 Task: In the  document Greatbarrierreef.html Use the tool word Count 'and display word count while typing' Create the translated copy of the document in  'German' Change notification to  None
Action: Mouse moved to (792, 341)
Screenshot: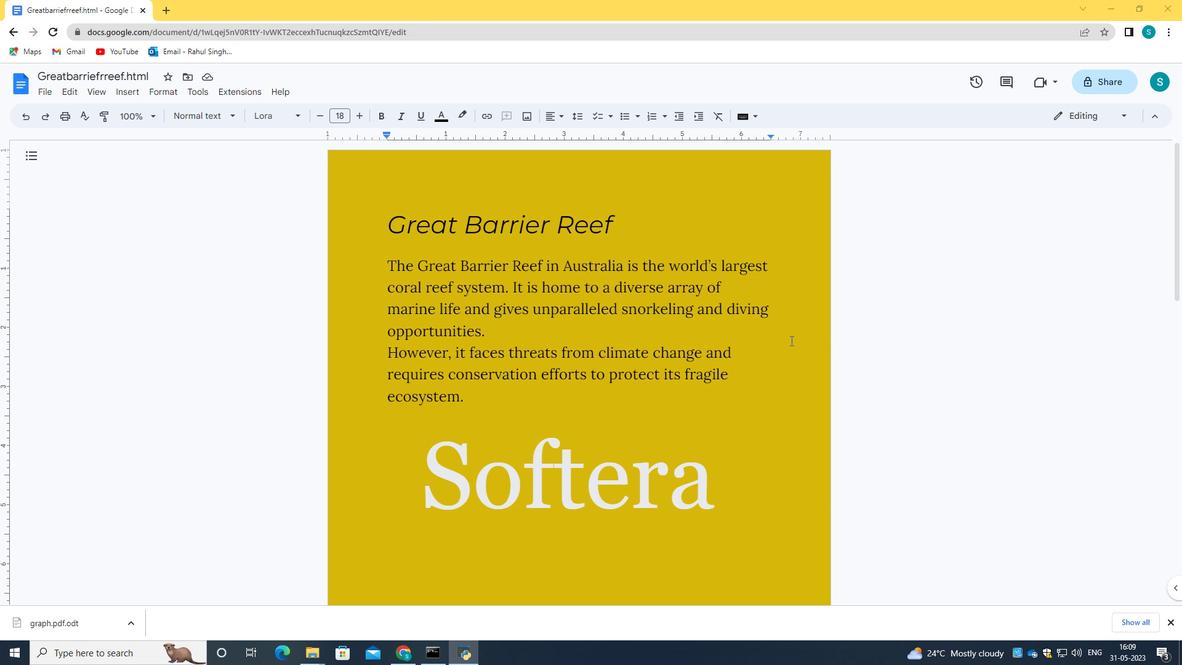 
Action: Mouse scrolled (792, 340) with delta (0, 0)
Screenshot: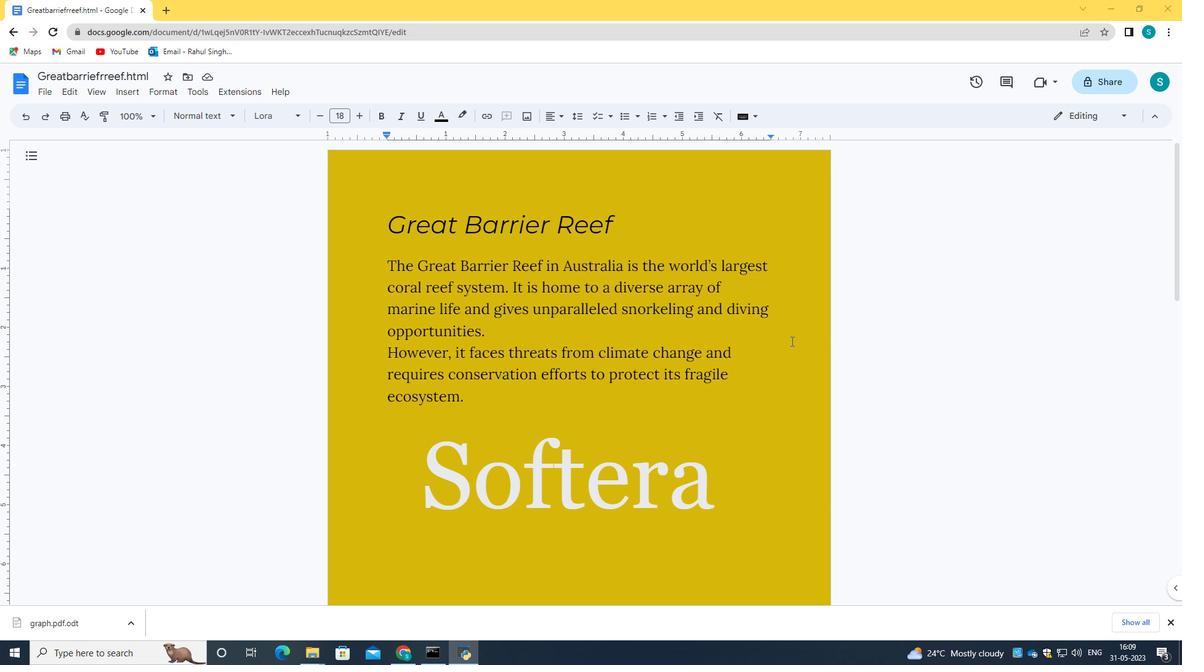 
Action: Mouse scrolled (792, 341) with delta (0, 0)
Screenshot: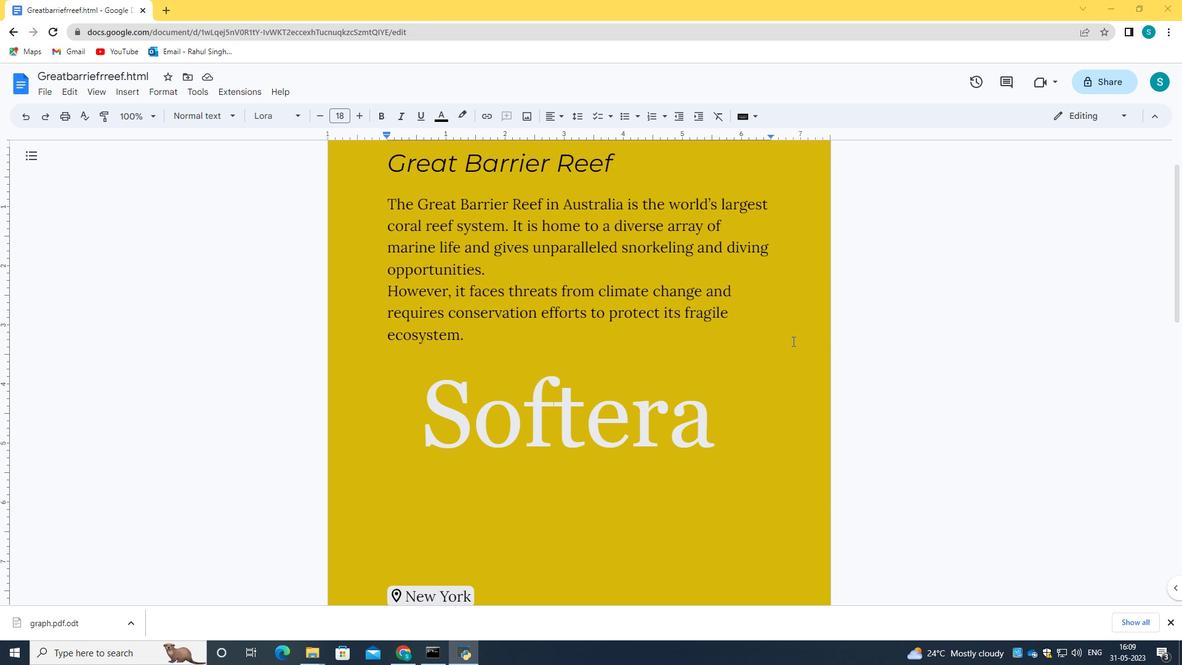 
Action: Mouse scrolled (792, 341) with delta (0, 0)
Screenshot: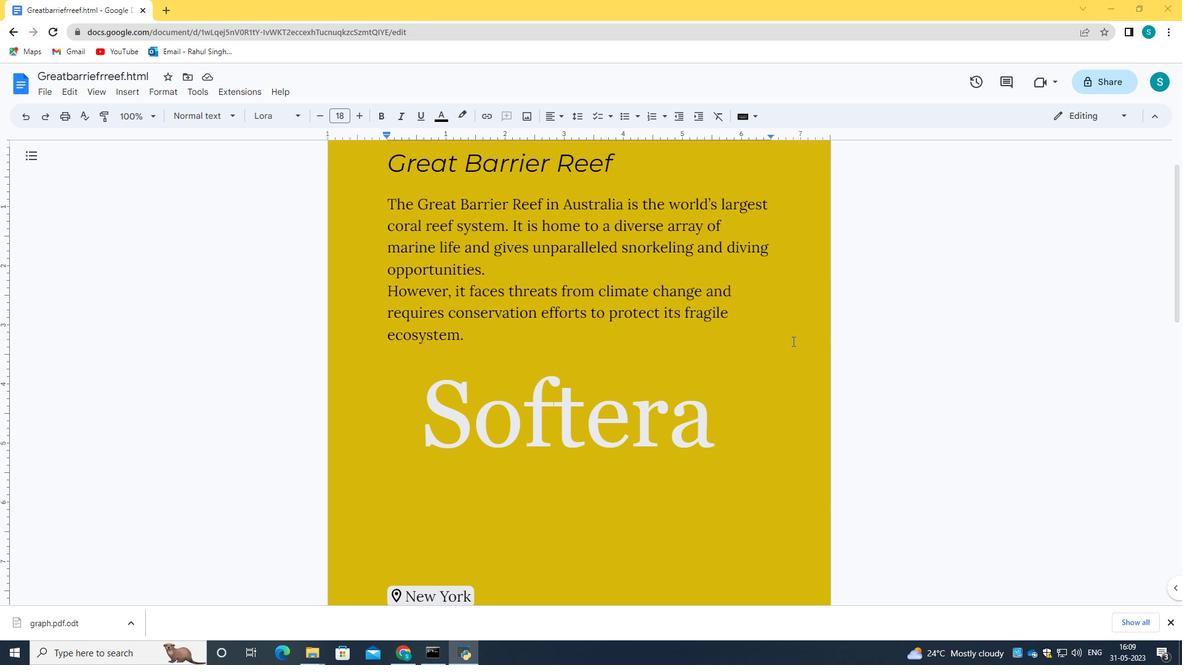 
Action: Mouse moved to (207, 95)
Screenshot: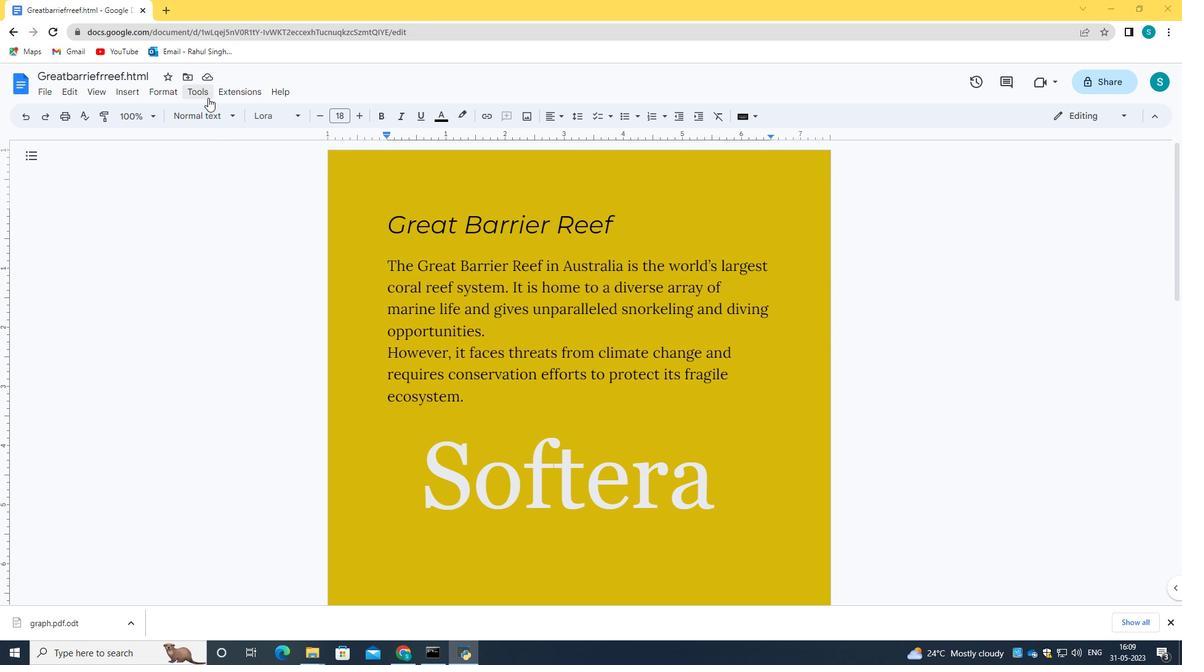 
Action: Mouse pressed left at (207, 95)
Screenshot: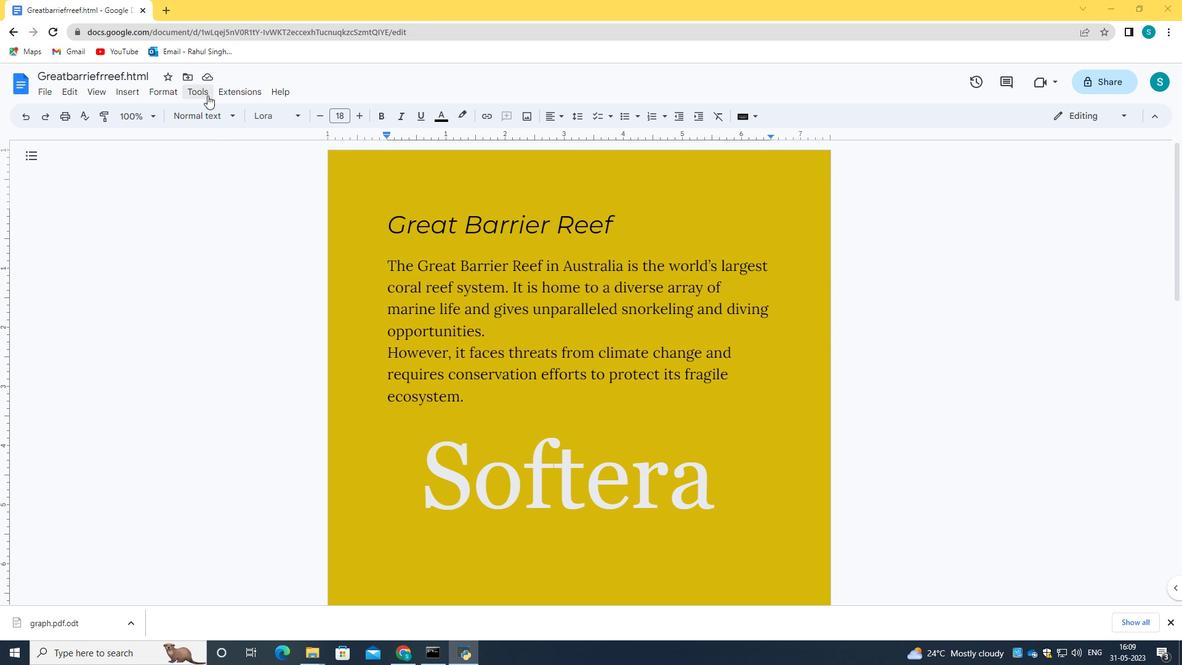 
Action: Mouse moved to (256, 131)
Screenshot: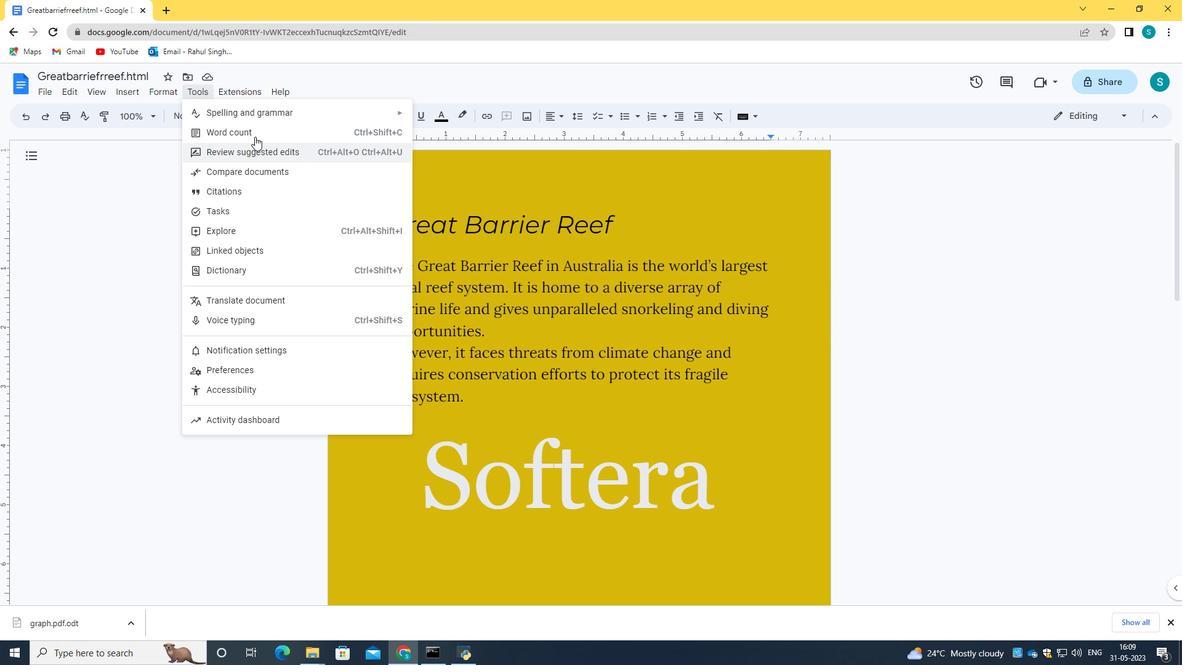 
Action: Mouse pressed left at (256, 131)
Screenshot: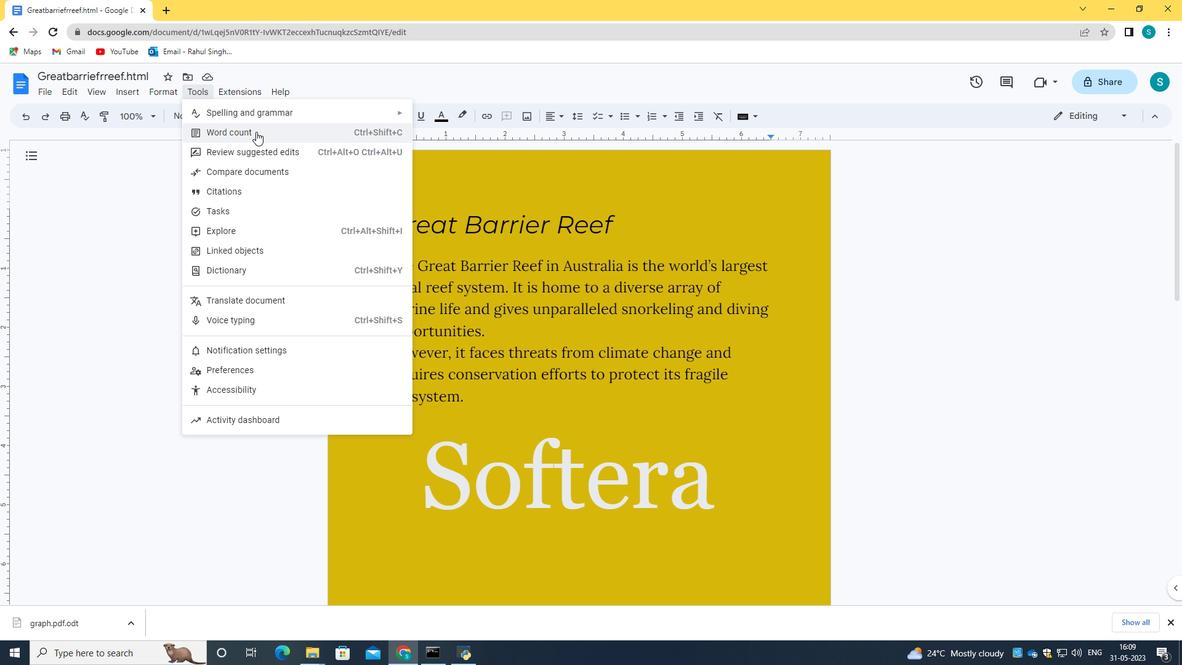 
Action: Mouse moved to (519, 385)
Screenshot: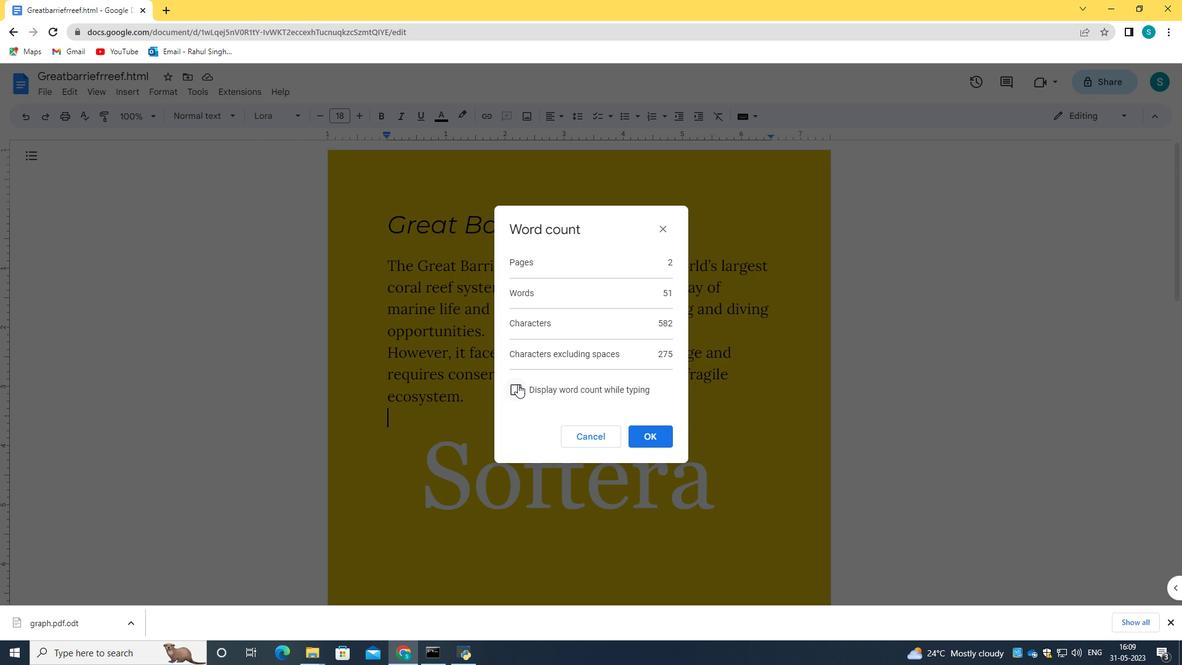 
Action: Mouse pressed left at (519, 385)
Screenshot: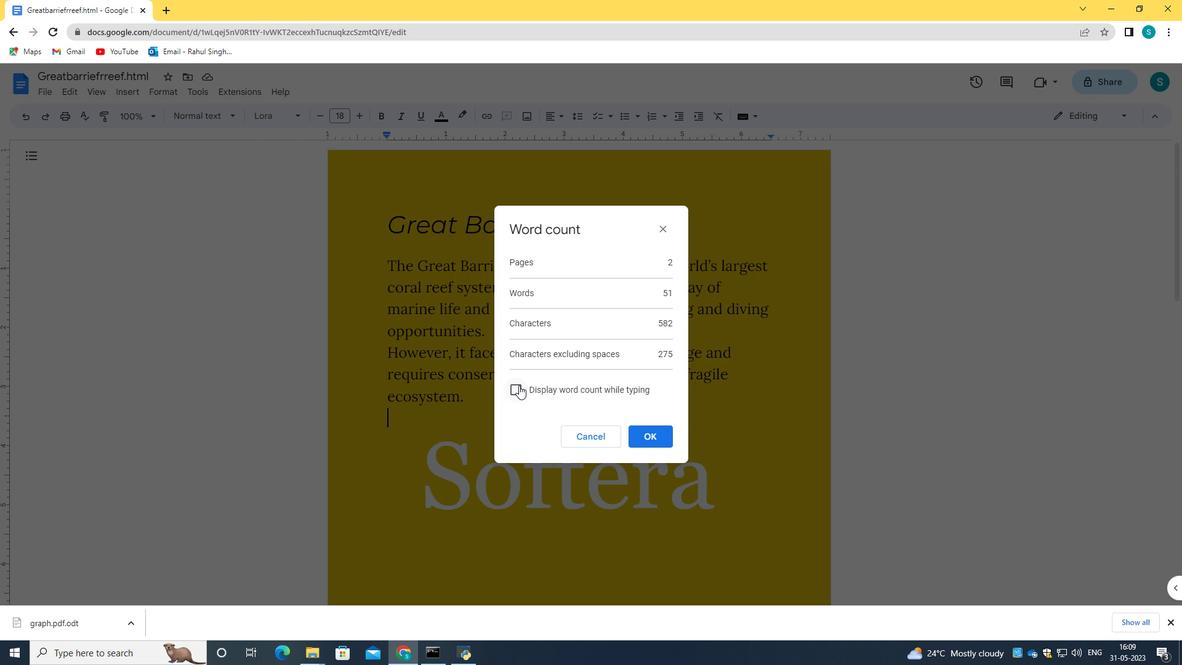 
Action: Mouse moved to (665, 436)
Screenshot: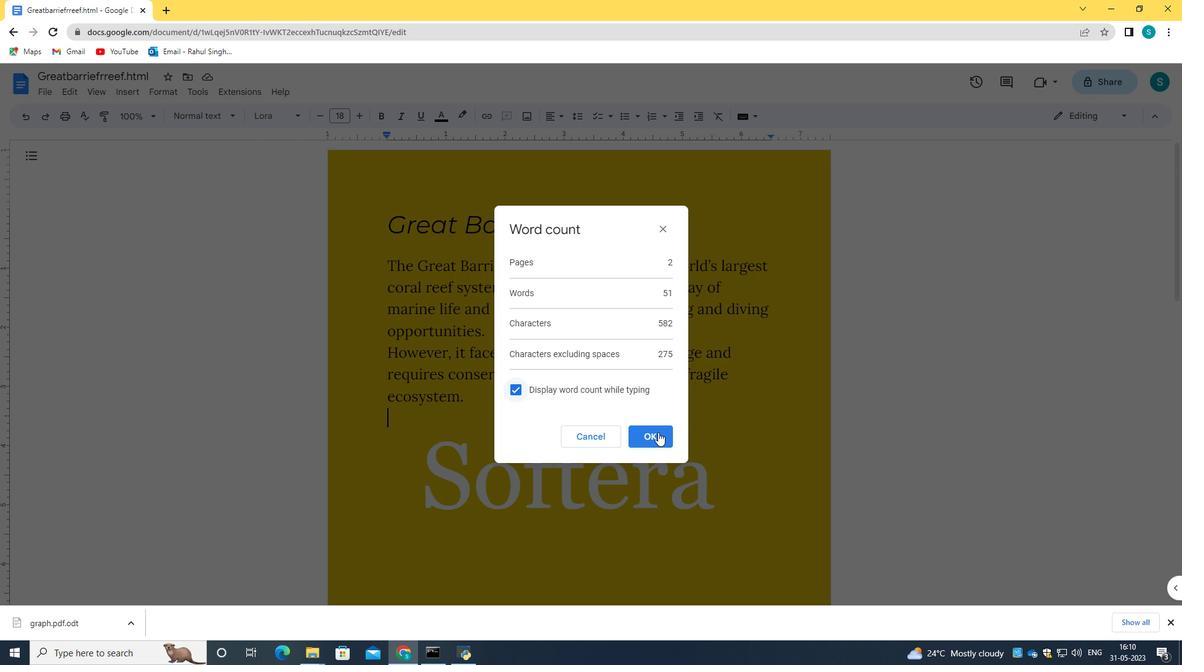 
Action: Mouse pressed left at (665, 436)
Screenshot: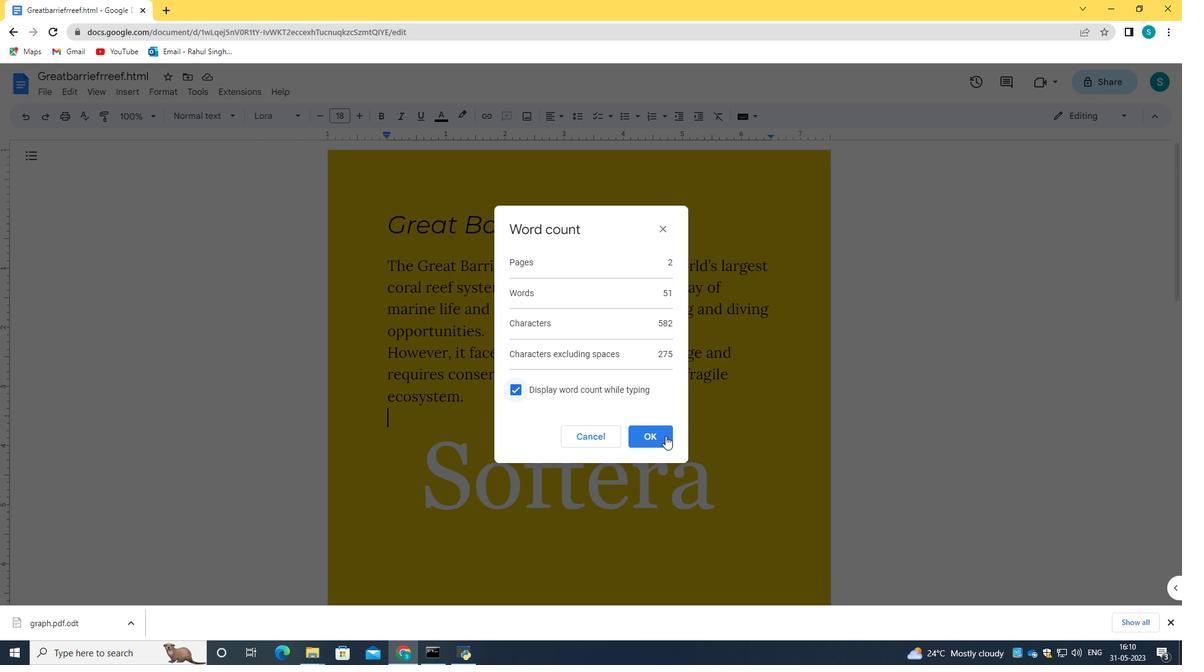 
Action: Mouse moved to (683, 377)
Screenshot: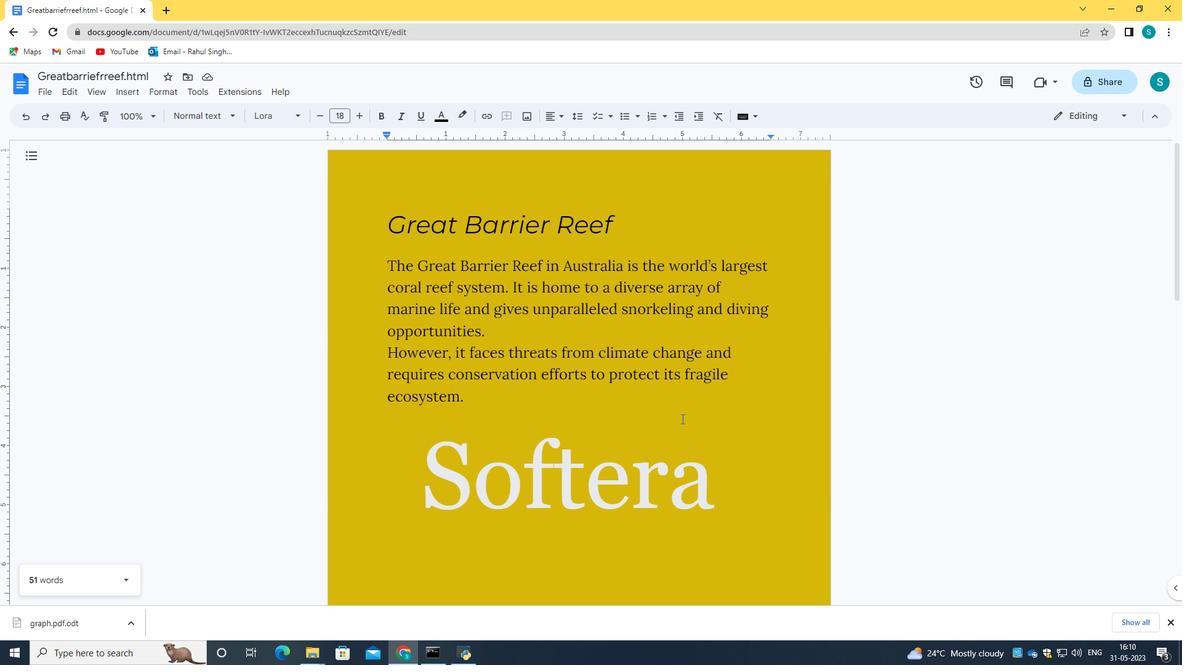 
Action: Mouse scrolled (683, 376) with delta (0, 0)
Screenshot: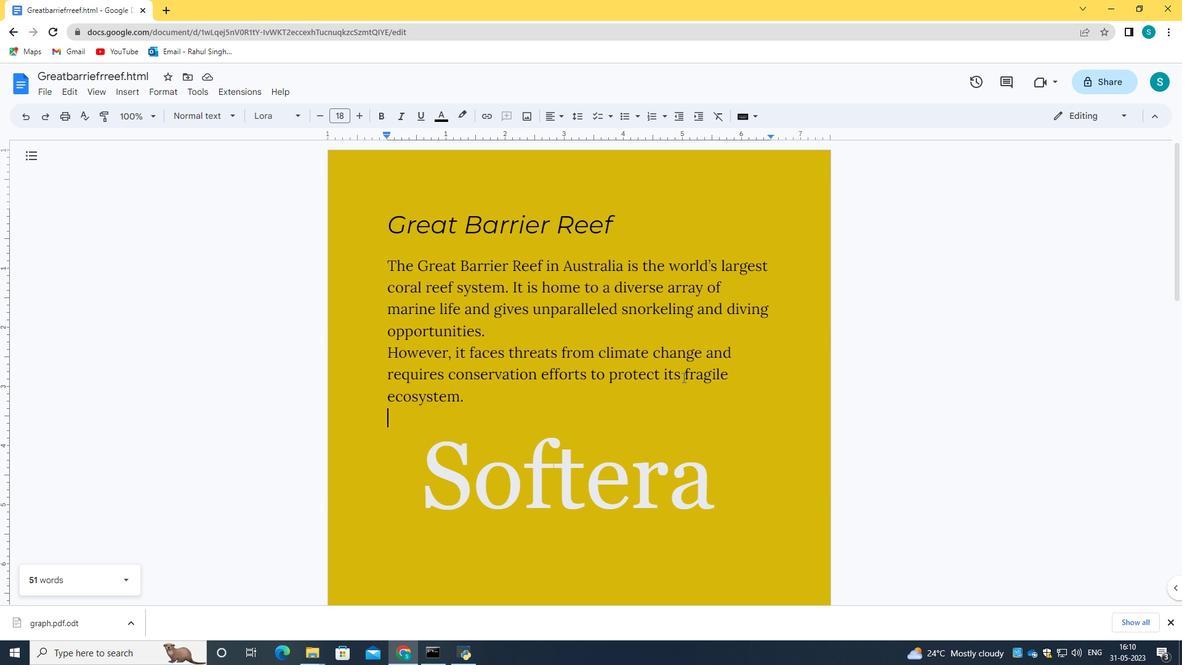 
Action: Mouse scrolled (683, 376) with delta (0, 0)
Screenshot: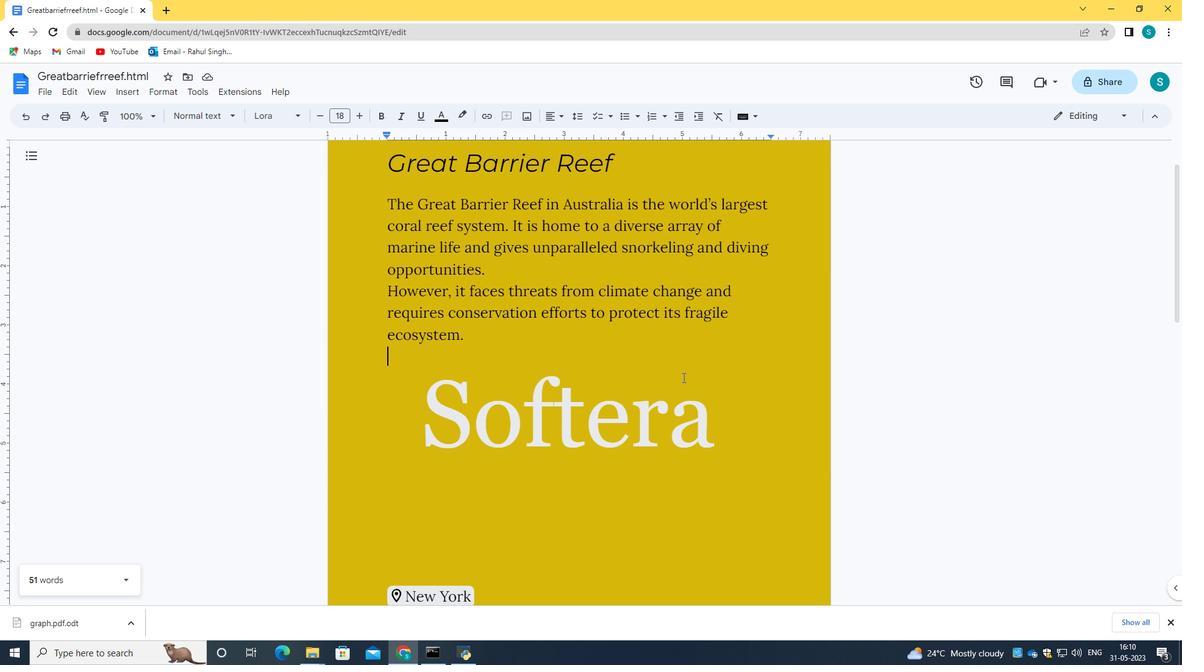 
Action: Mouse scrolled (683, 376) with delta (0, 0)
Screenshot: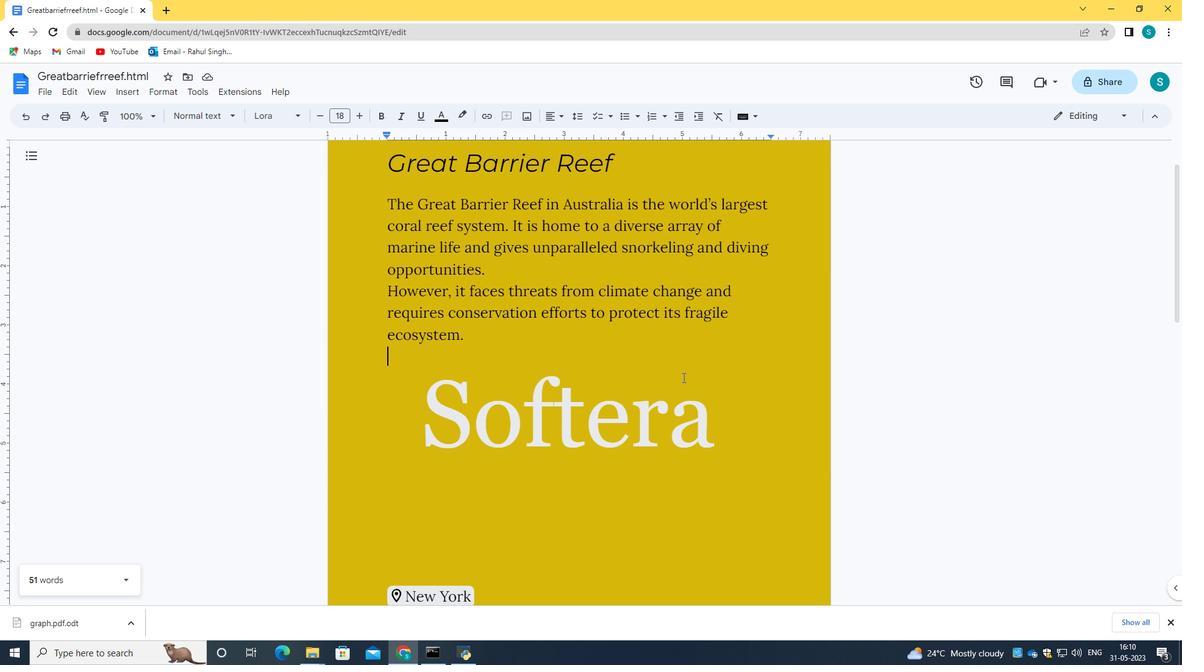 
Action: Mouse scrolled (683, 378) with delta (0, 0)
Screenshot: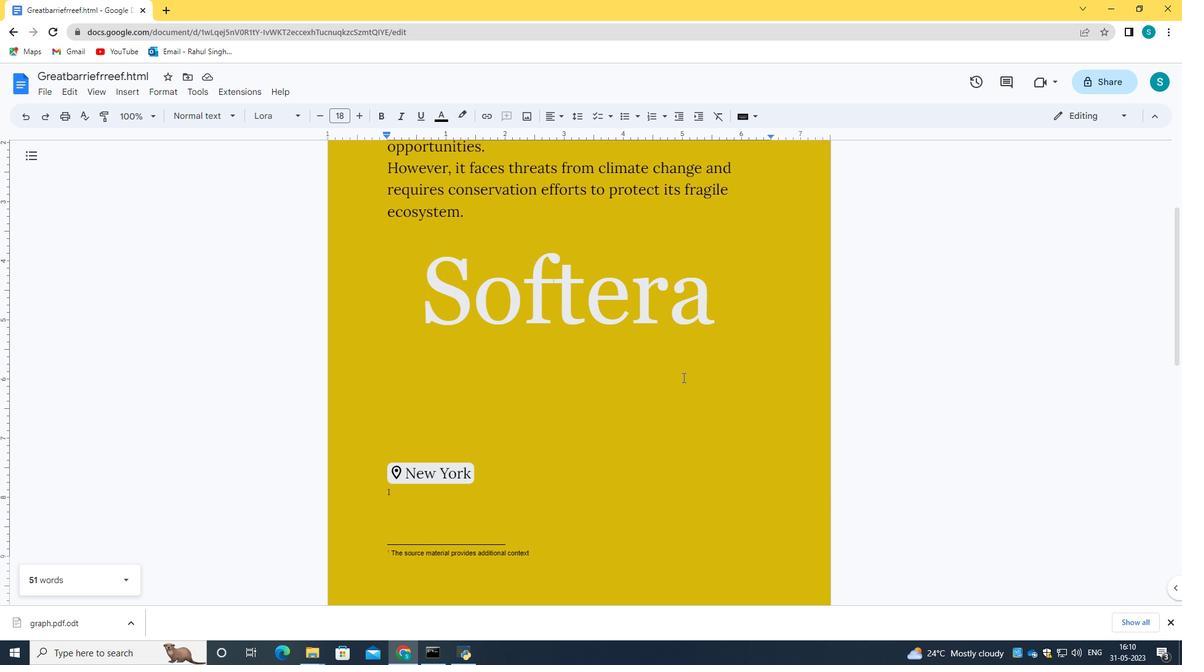 
Action: Mouse scrolled (683, 378) with delta (0, 0)
Screenshot: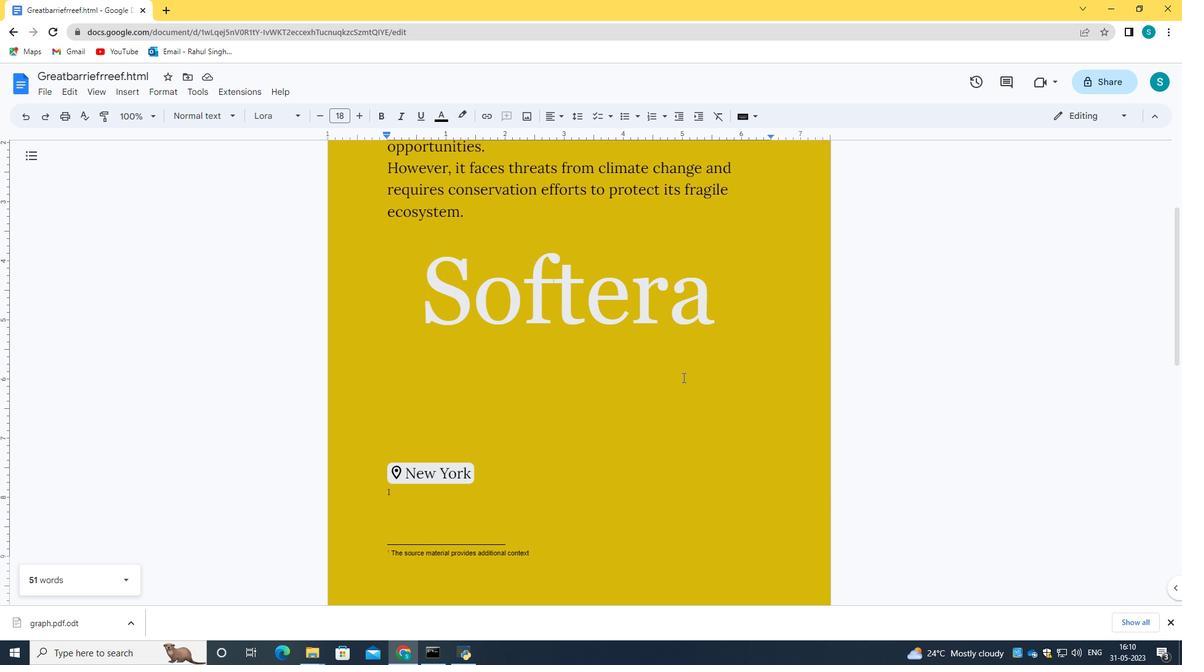 
Action: Mouse scrolled (683, 378) with delta (0, 0)
Screenshot: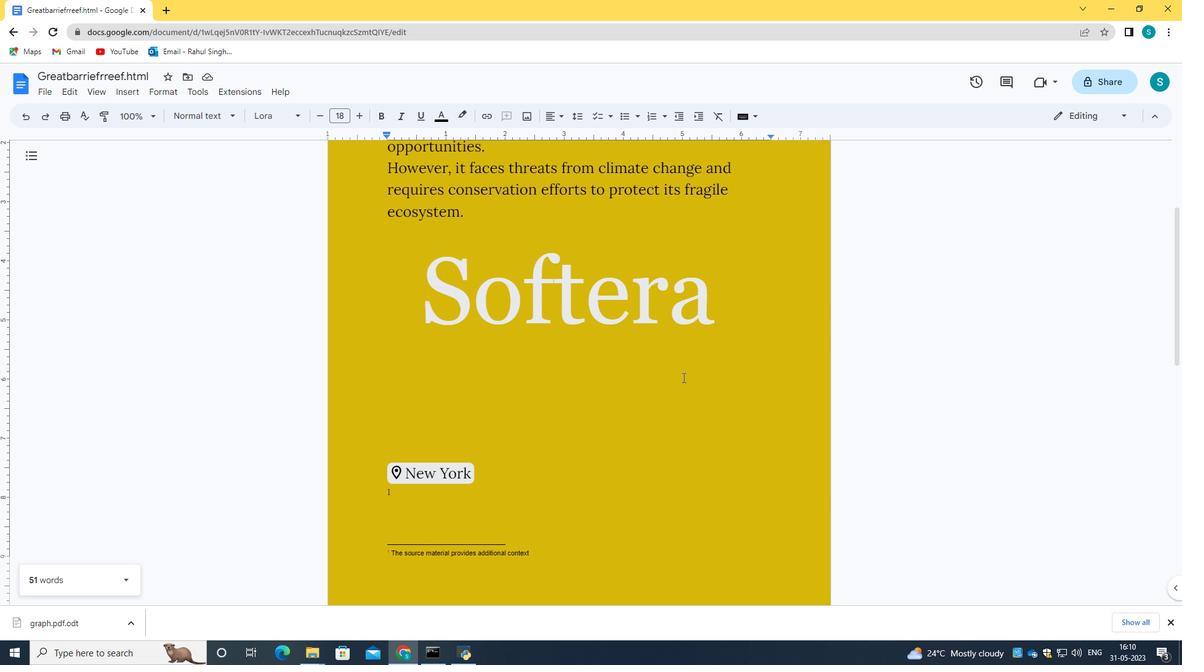 
Action: Mouse scrolled (683, 378) with delta (0, 0)
Screenshot: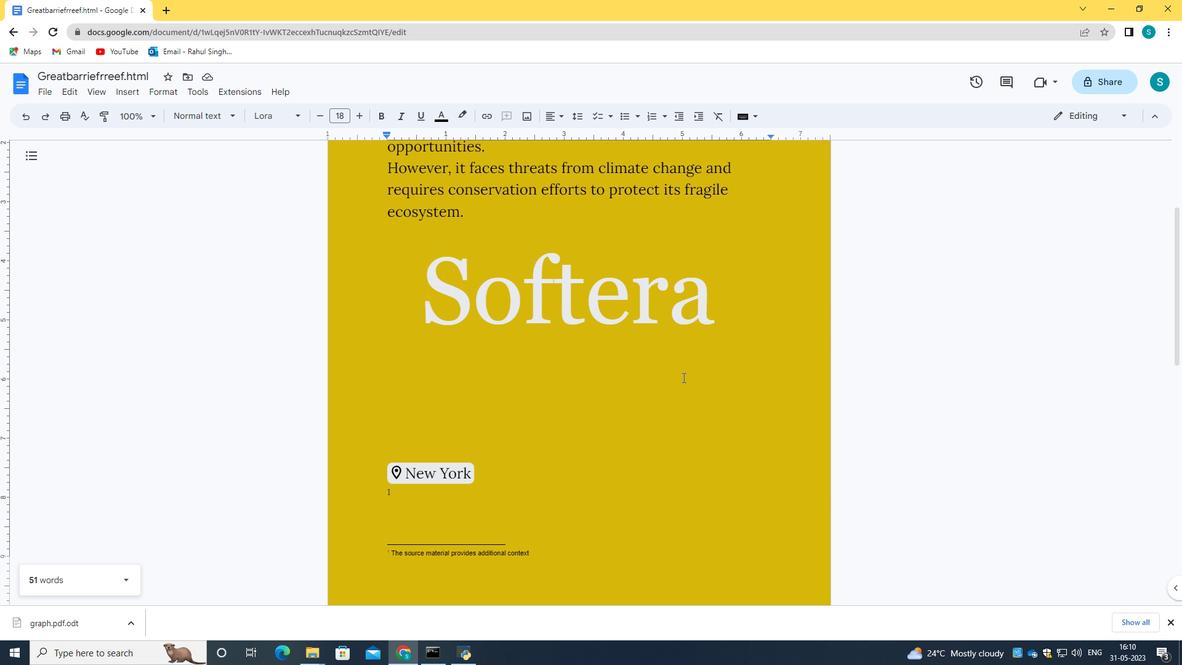 
Action: Mouse moved to (91, 93)
Screenshot: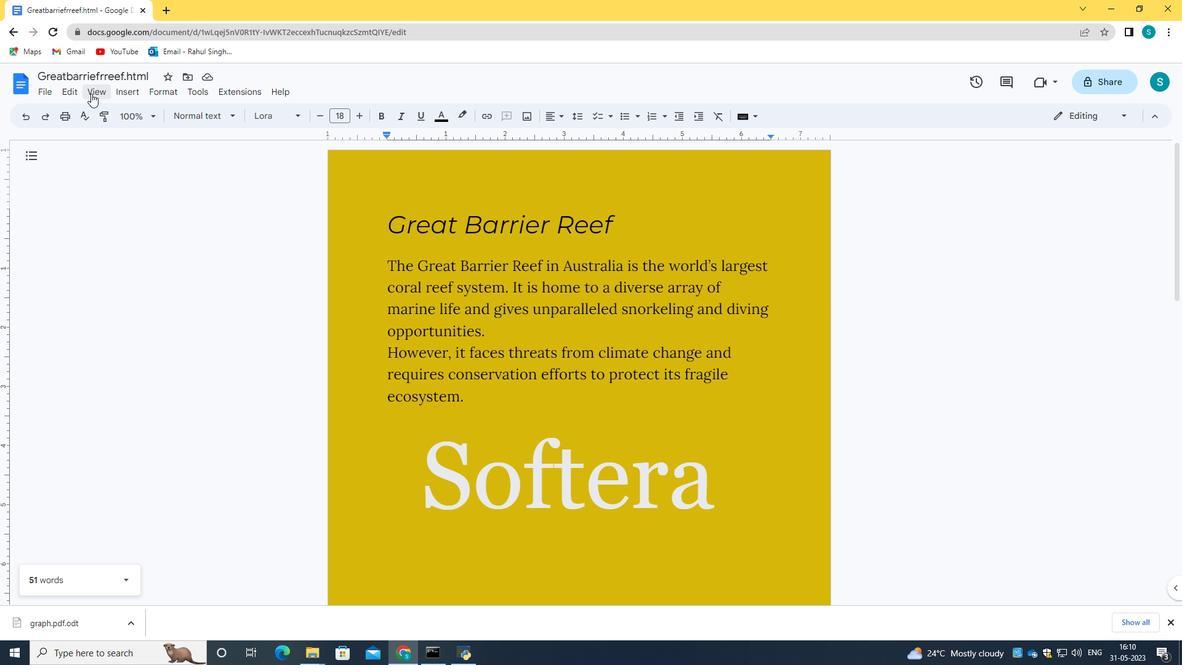 
Action: Mouse pressed left at (91, 93)
Screenshot: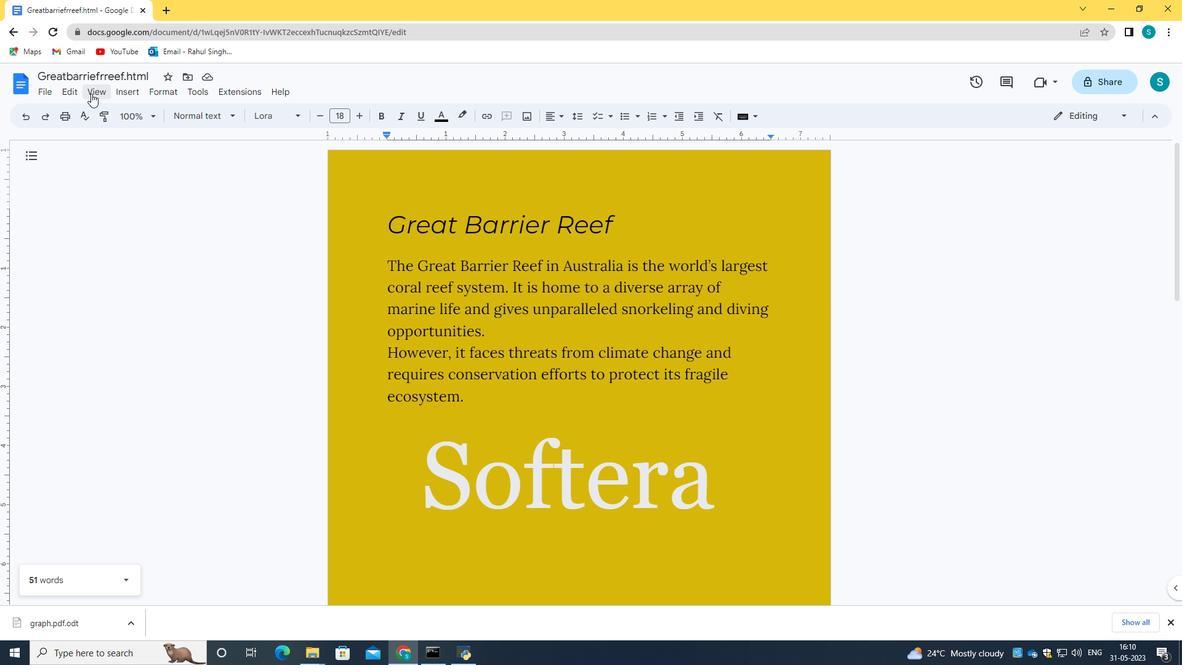 
Action: Mouse moved to (243, 308)
Screenshot: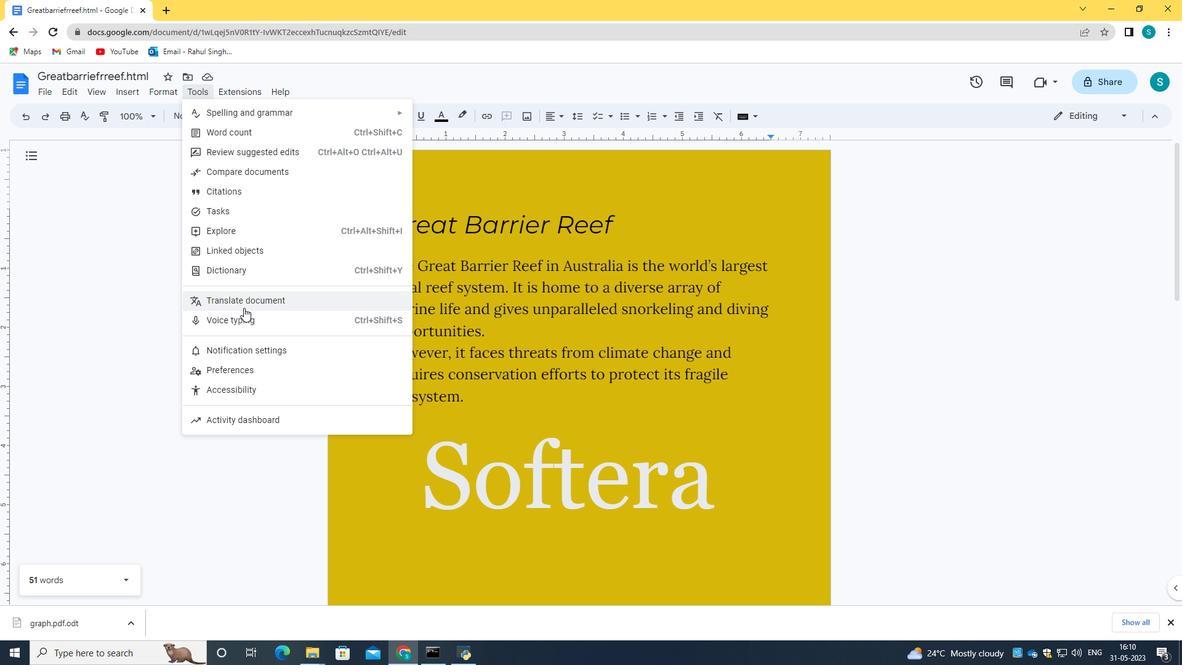 
Action: Mouse pressed left at (243, 308)
Screenshot: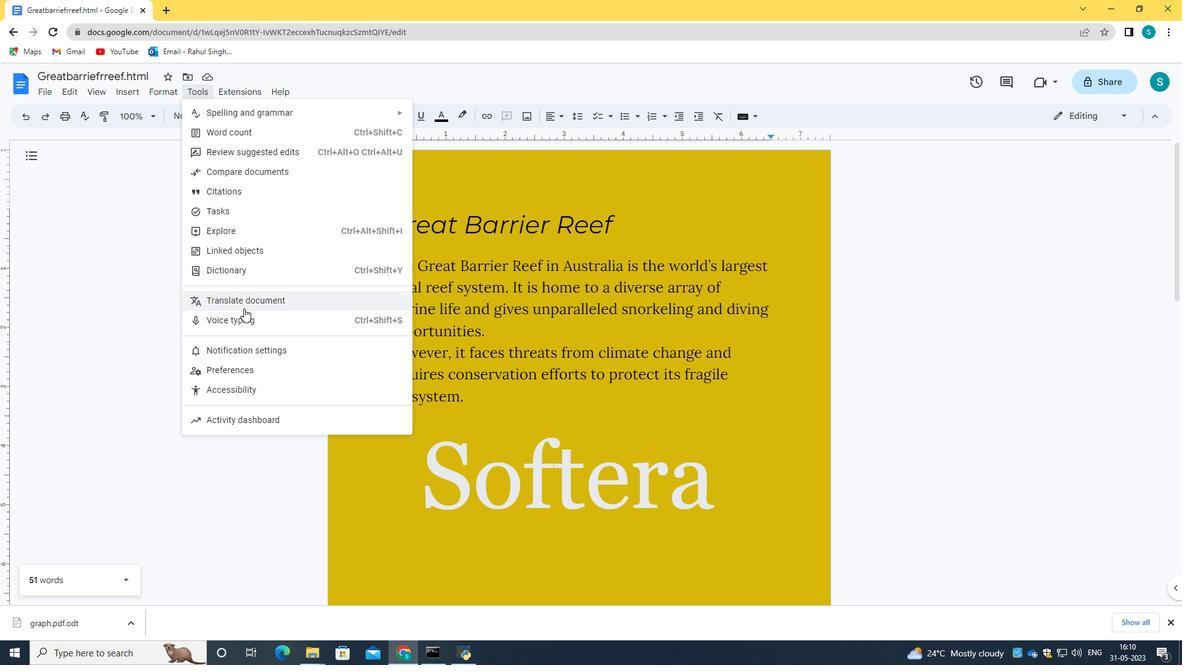 
Action: Mouse moved to (546, 352)
Screenshot: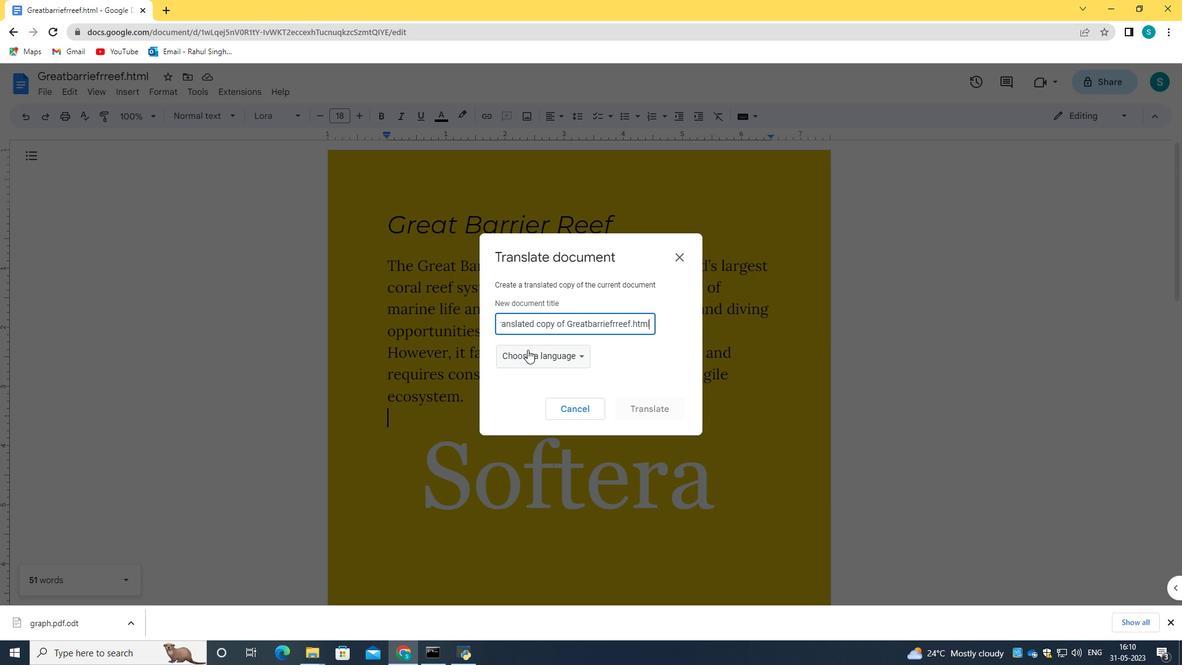 
Action: Mouse pressed left at (546, 352)
Screenshot: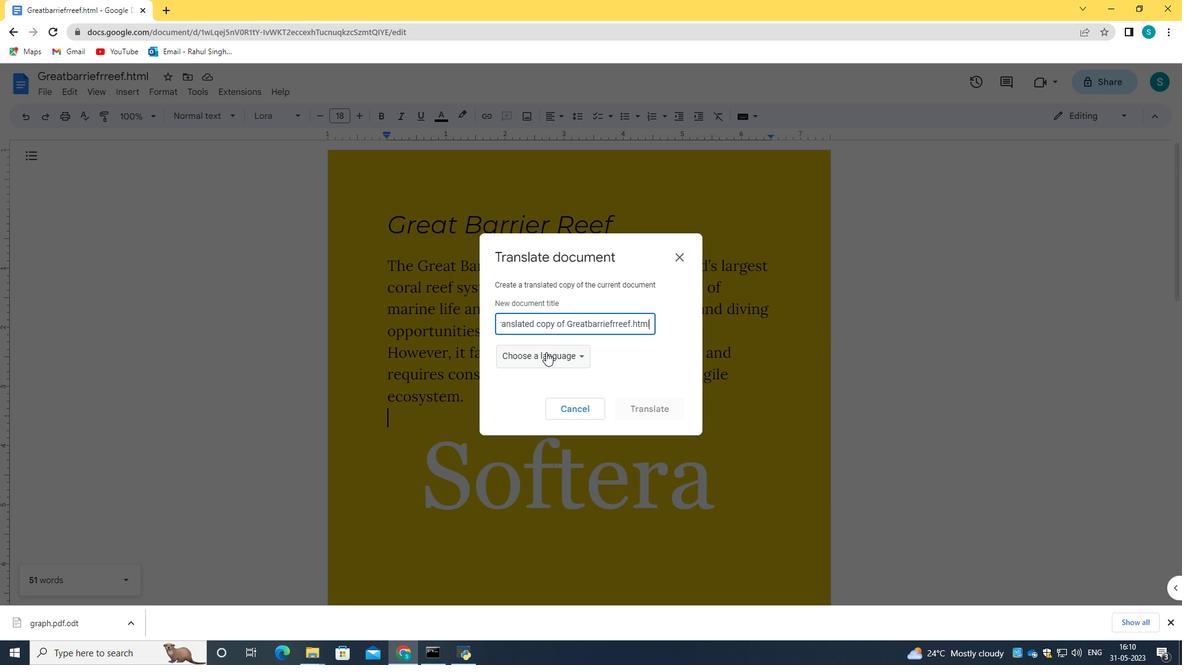 
Action: Mouse moved to (543, 352)
Screenshot: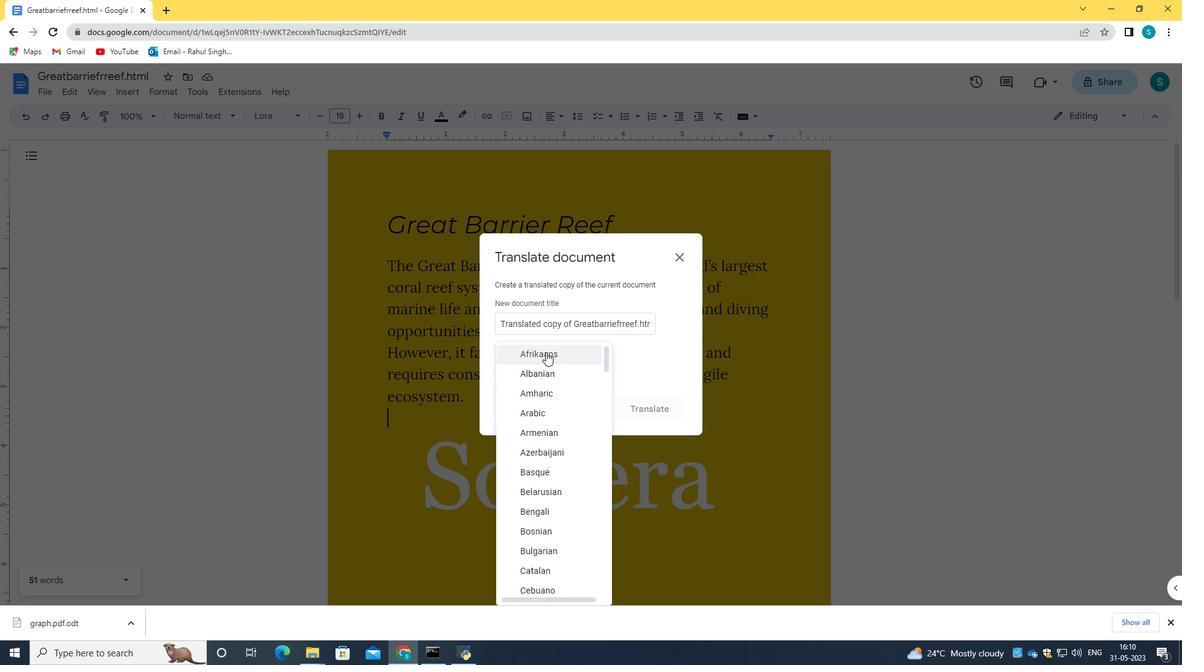 
Action: Key pressed ger
Screenshot: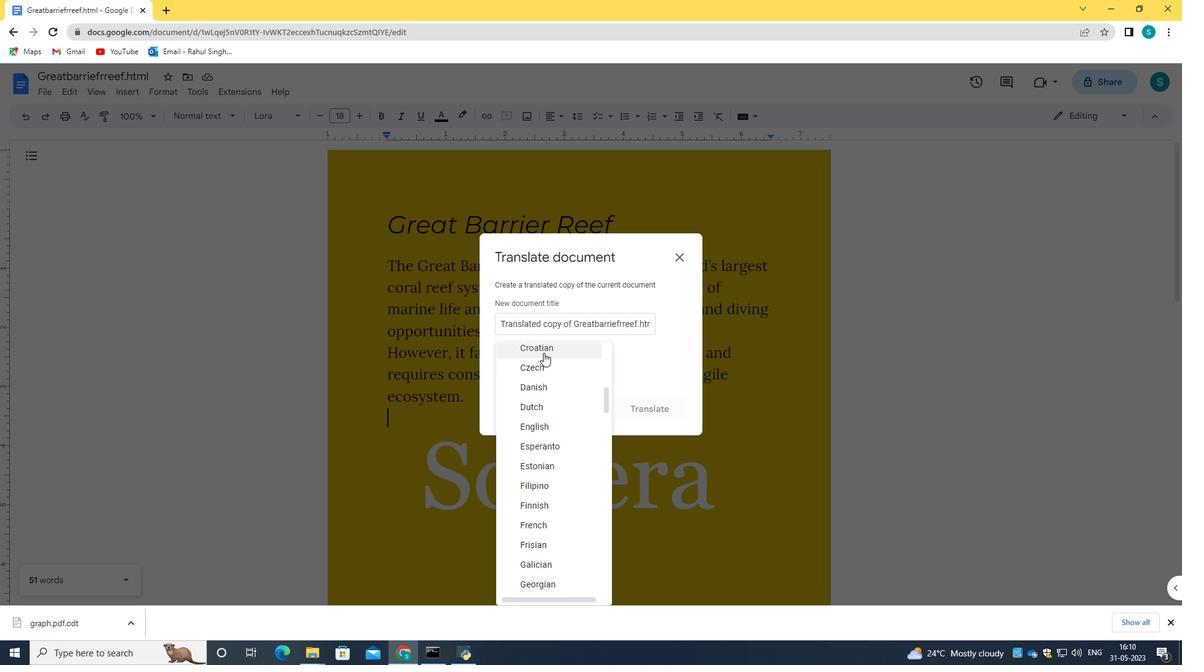
Action: Mouse moved to (550, 421)
Screenshot: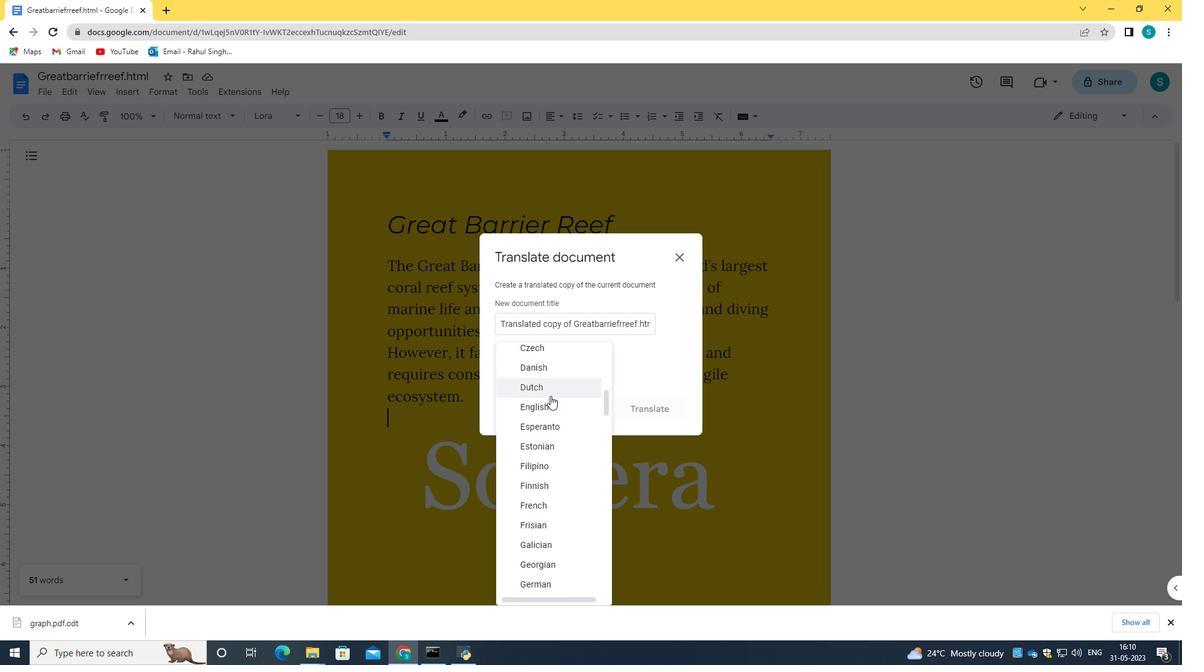
Action: Mouse scrolled (550, 420) with delta (0, 0)
Screenshot: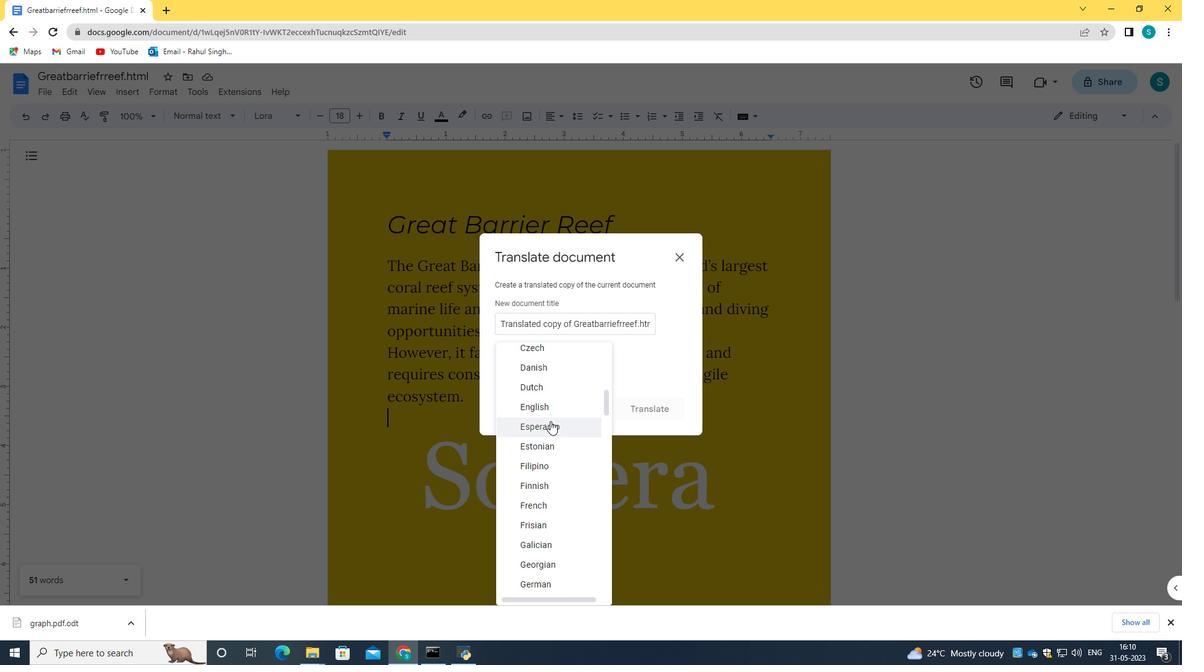 
Action: Mouse scrolled (550, 420) with delta (0, 0)
Screenshot: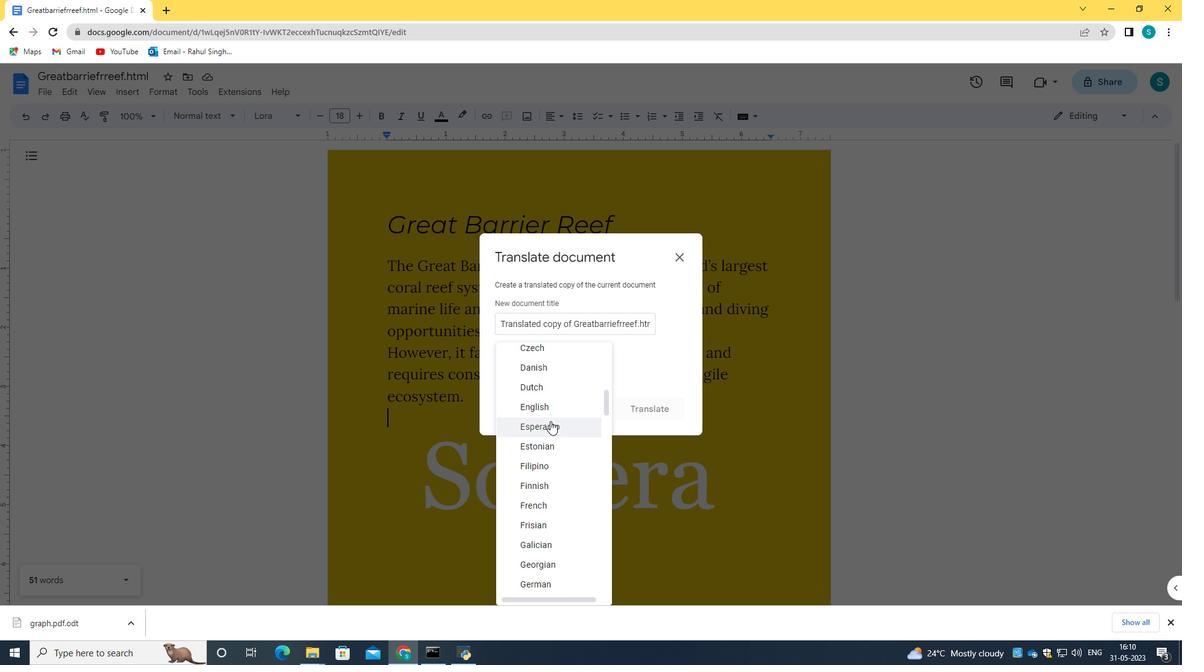 
Action: Mouse moved to (555, 457)
Screenshot: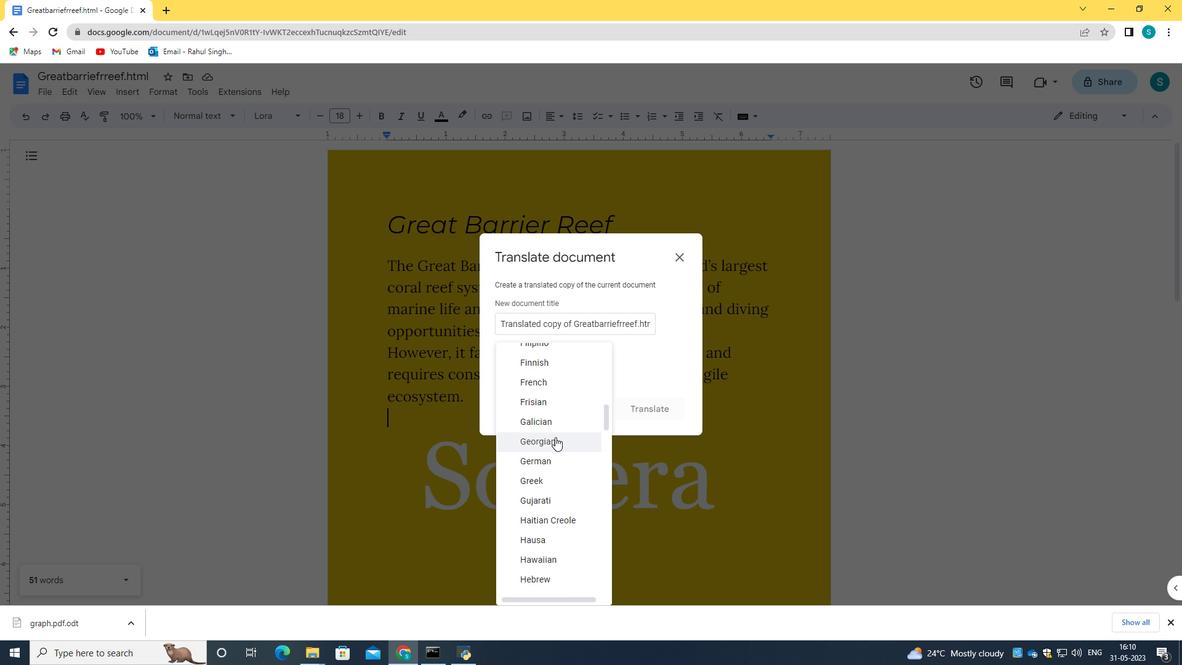 
Action: Mouse pressed left at (555, 457)
Screenshot: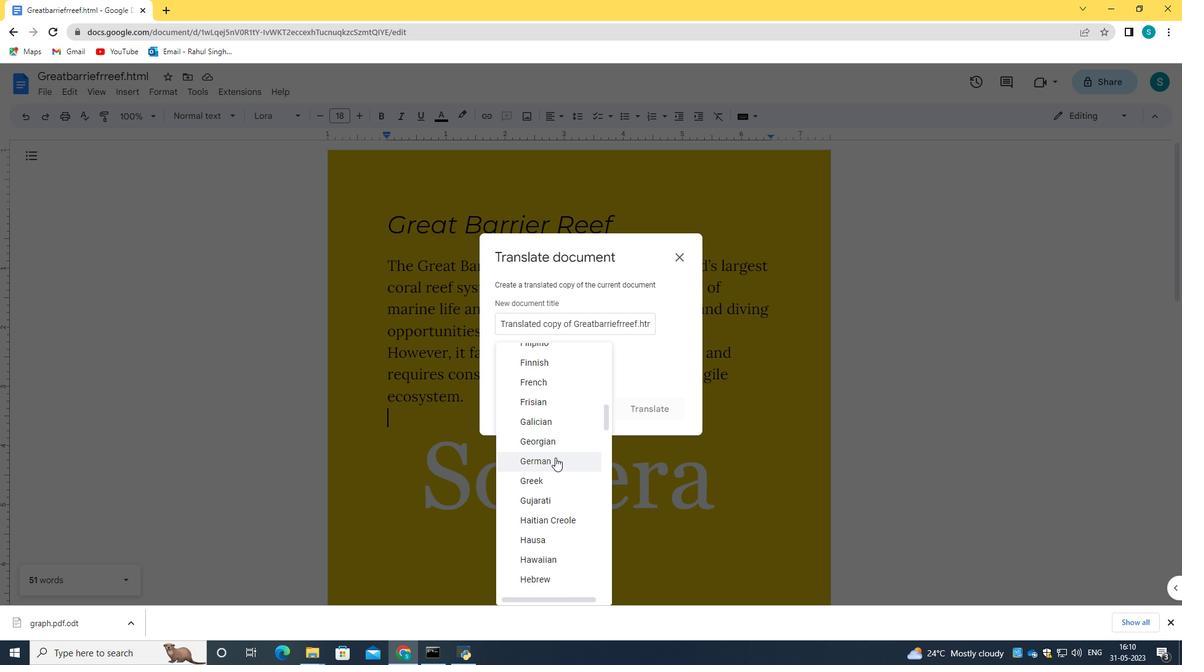 
Action: Mouse moved to (647, 404)
Screenshot: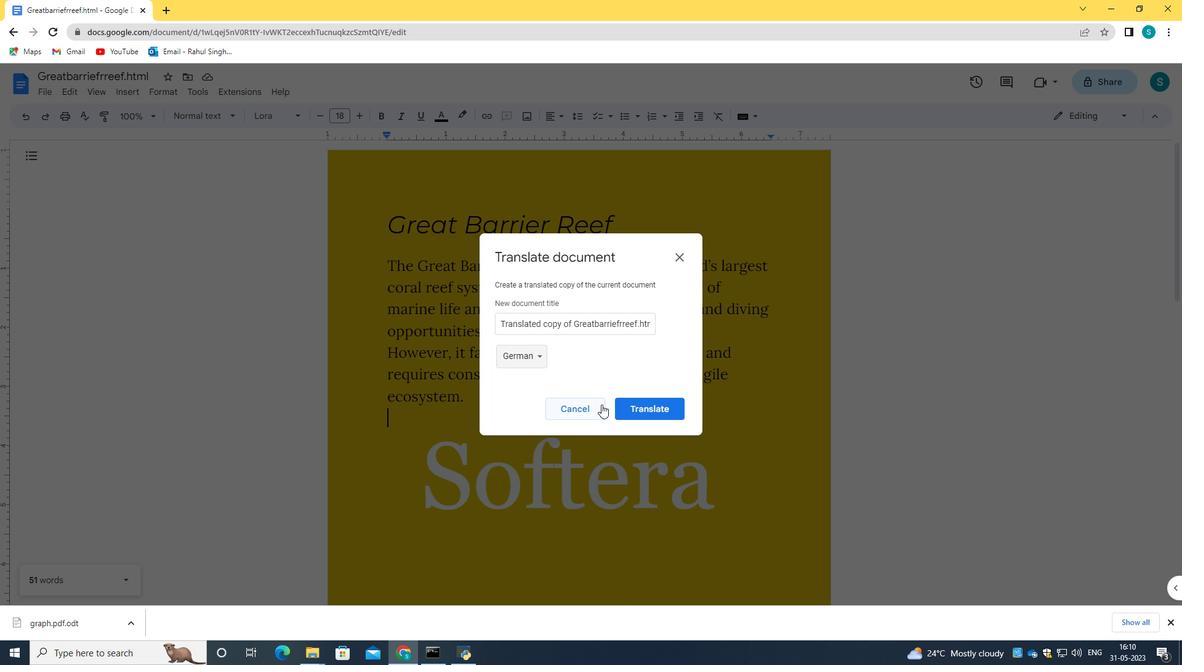 
Action: Mouse pressed left at (647, 404)
Screenshot: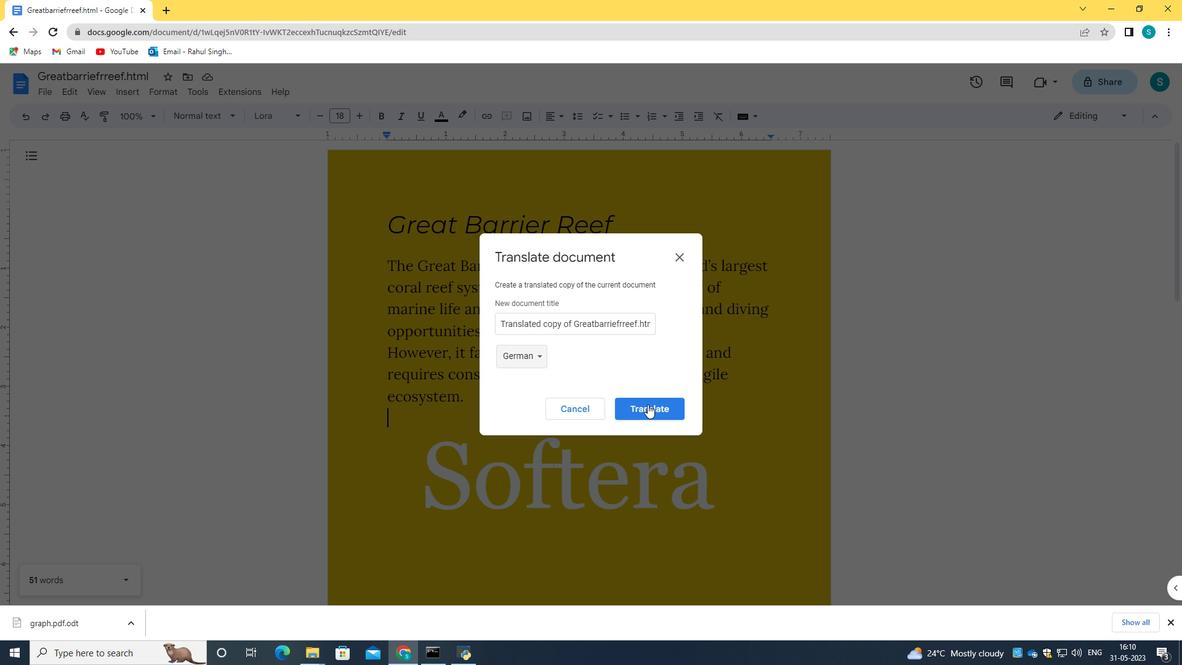 
Action: Mouse moved to (636, 375)
Screenshot: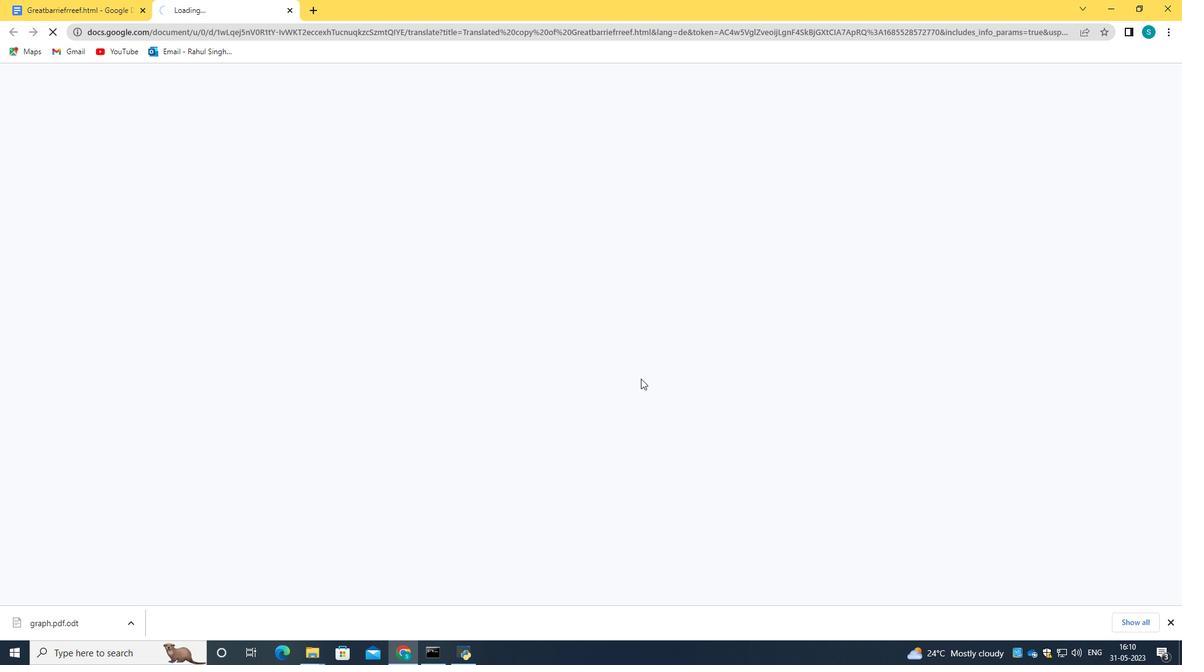 
Action: Mouse scrolled (636, 374) with delta (0, 0)
Screenshot: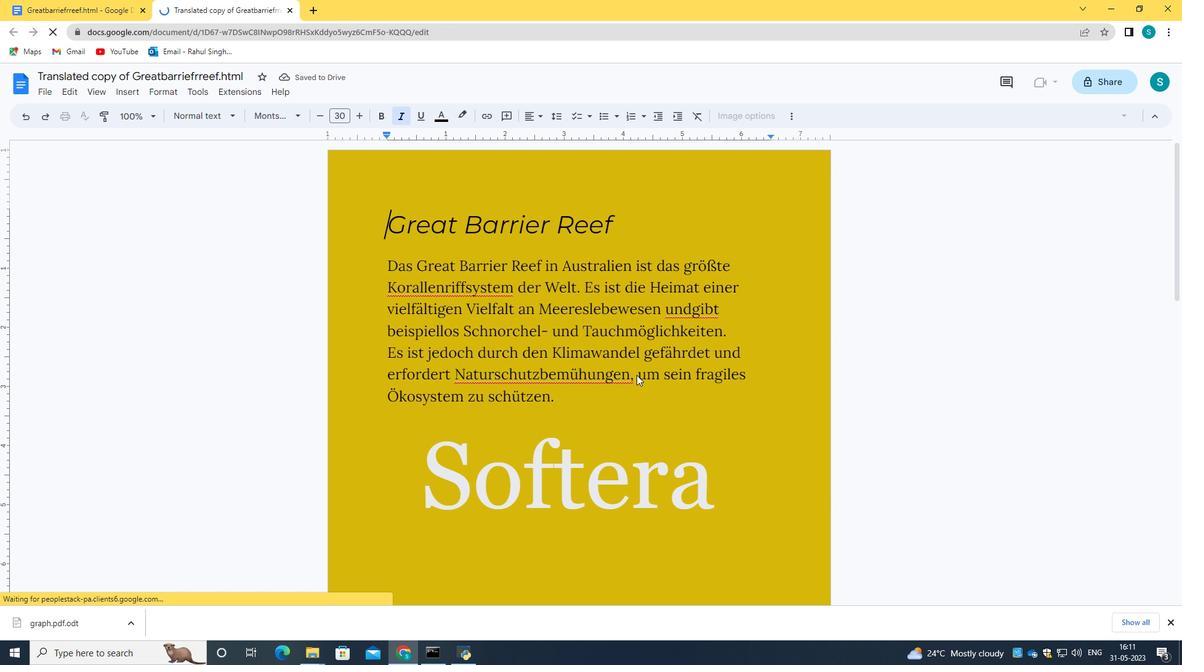 
Action: Mouse scrolled (636, 374) with delta (0, 0)
Screenshot: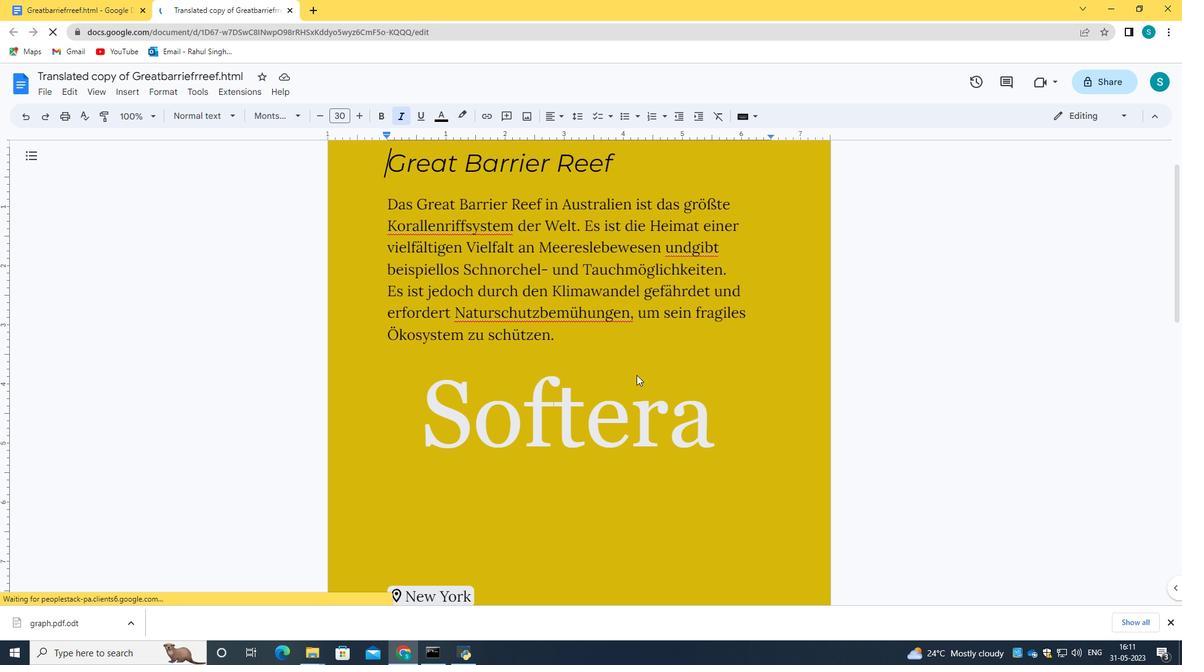 
Action: Mouse scrolled (636, 375) with delta (0, 0)
Screenshot: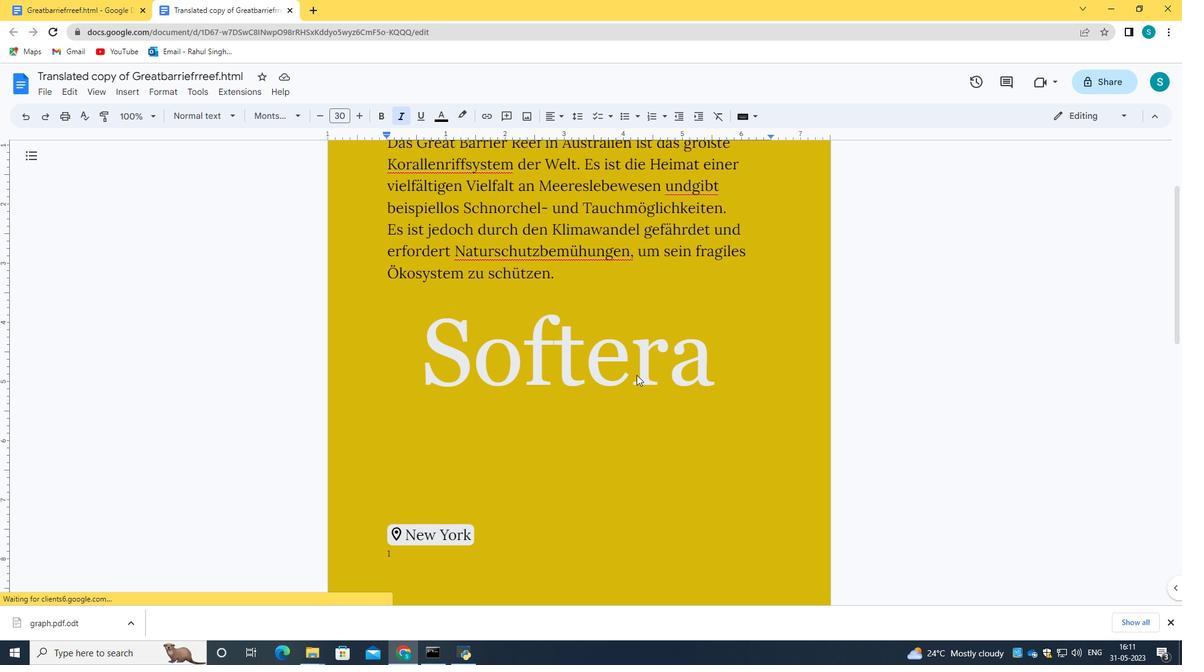 
Action: Mouse scrolled (636, 375) with delta (0, 0)
Screenshot: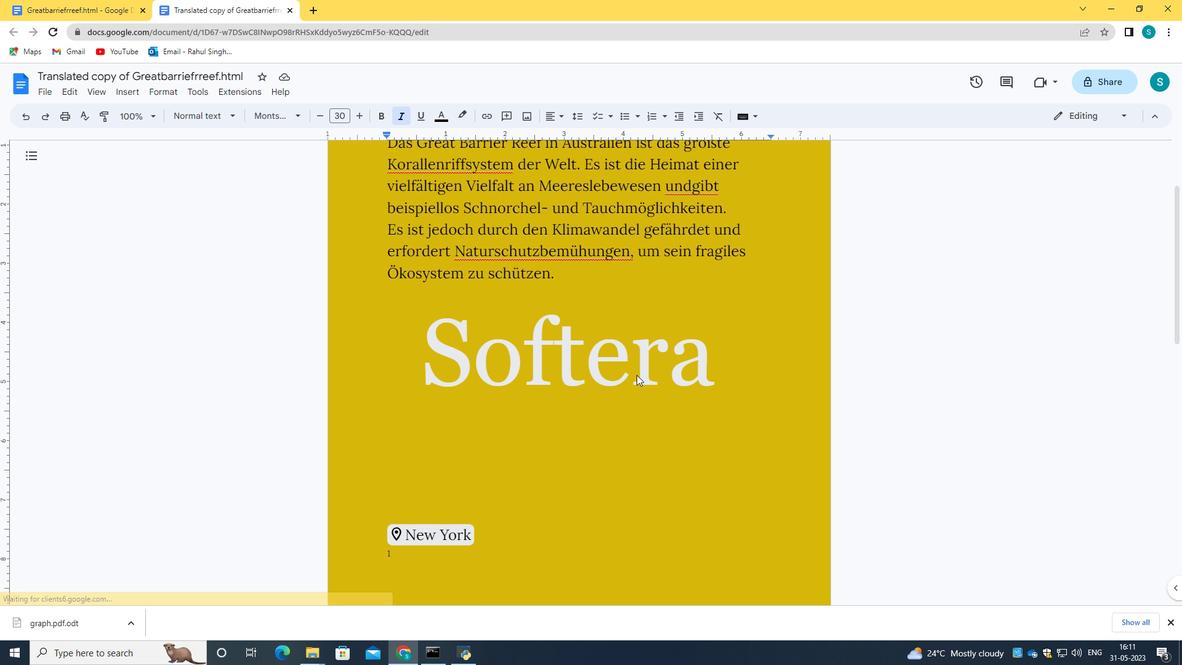 
Action: Mouse scrolled (636, 374) with delta (0, 0)
Screenshot: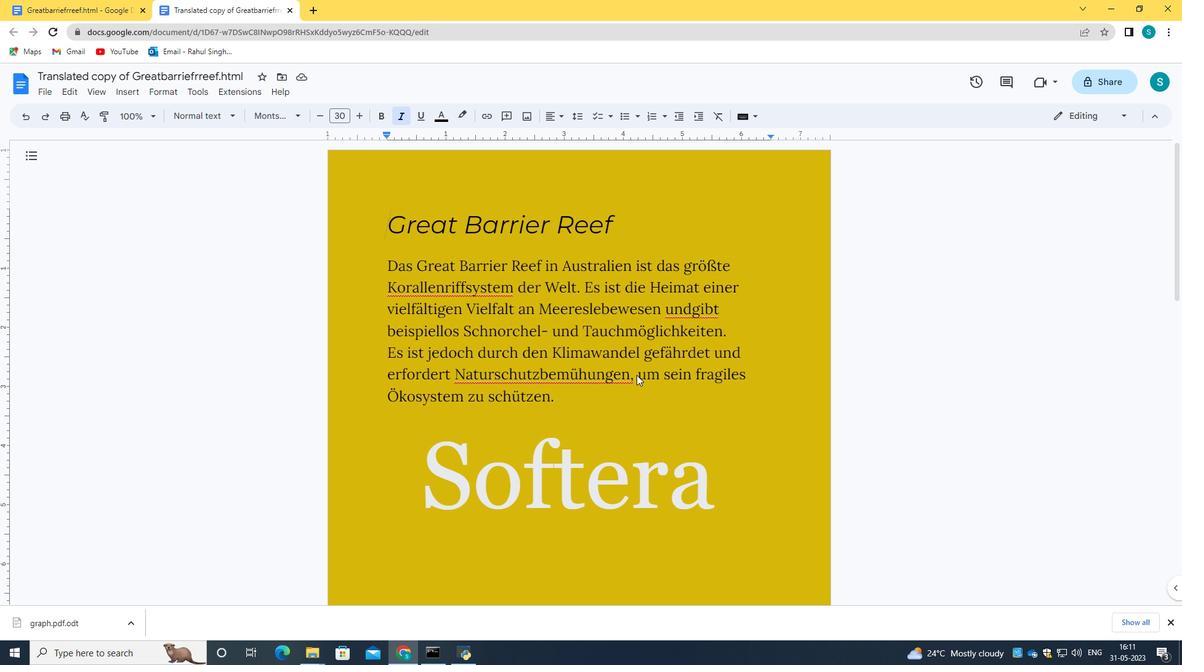
Action: Mouse scrolled (636, 374) with delta (0, 0)
Screenshot: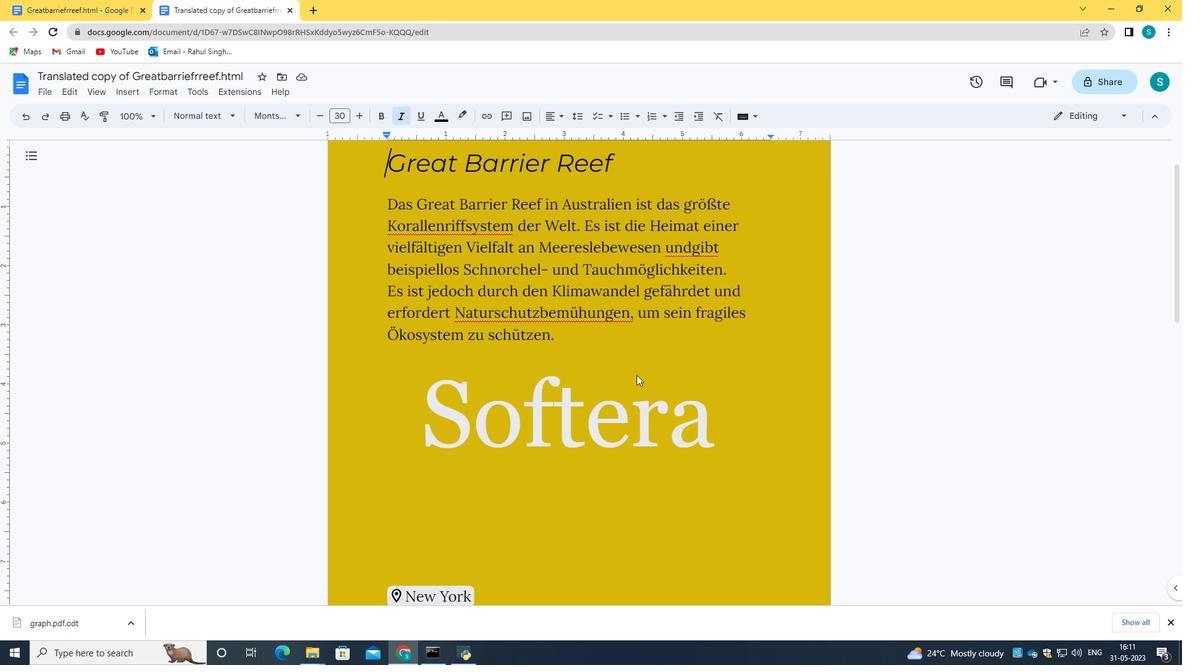 
Action: Mouse scrolled (636, 374) with delta (0, 0)
Screenshot: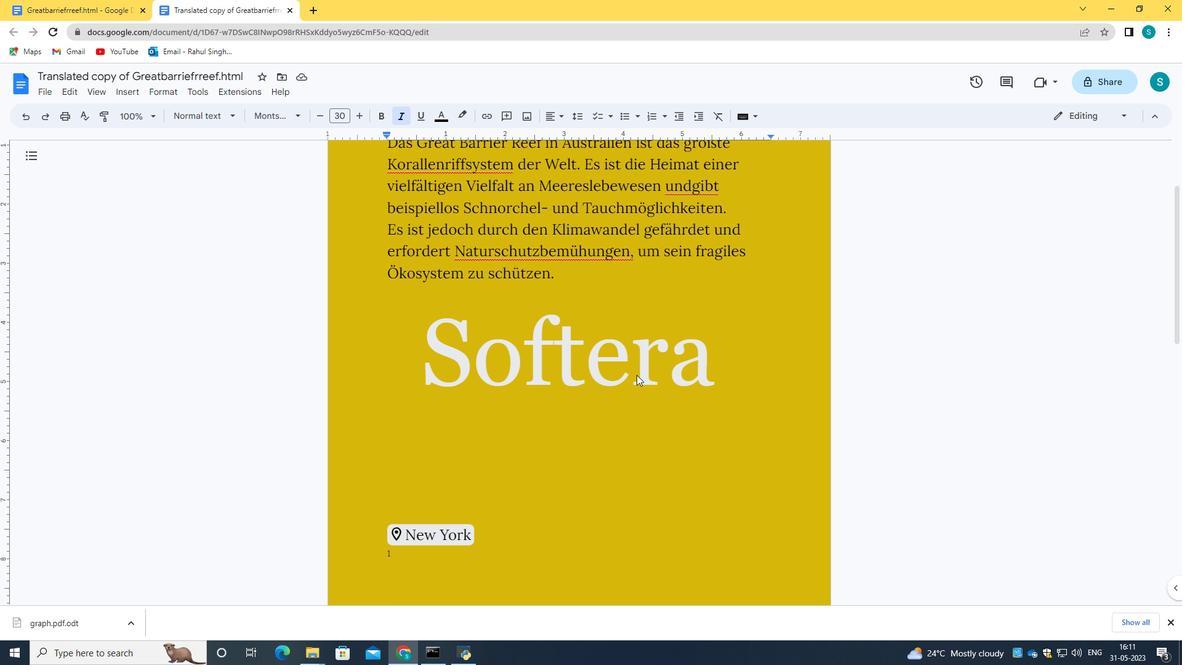 
Action: Mouse scrolled (636, 374) with delta (0, 0)
Screenshot: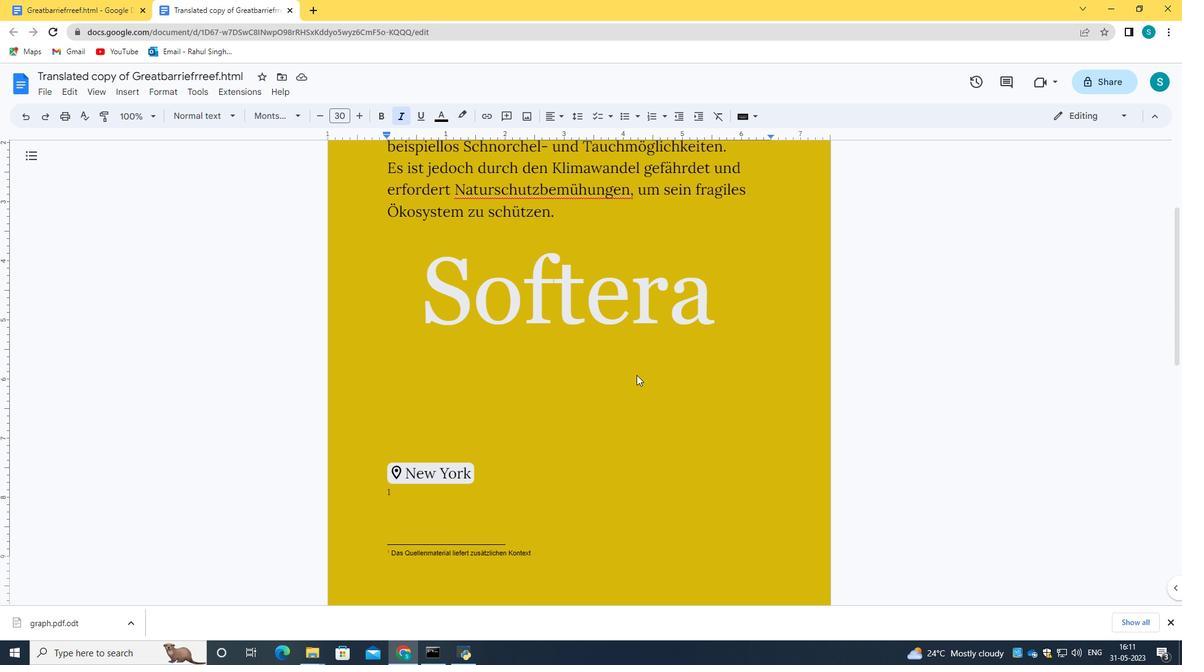 
Action: Mouse scrolled (636, 374) with delta (0, 0)
Screenshot: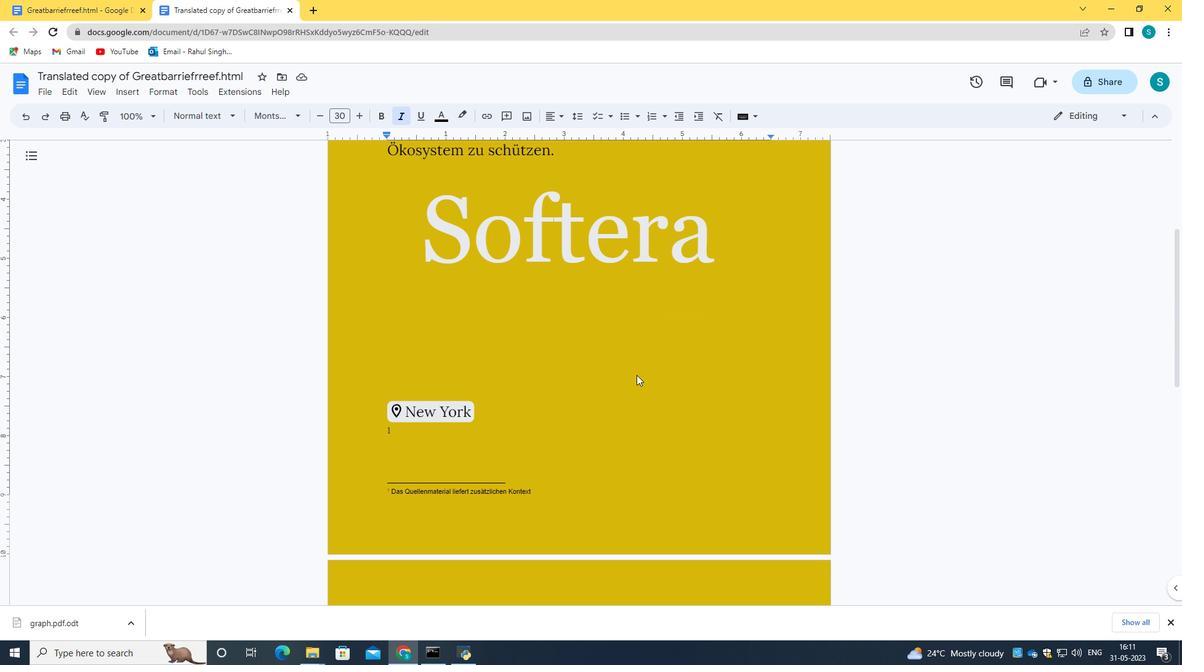 
Action: Mouse scrolled (636, 375) with delta (0, 0)
Screenshot: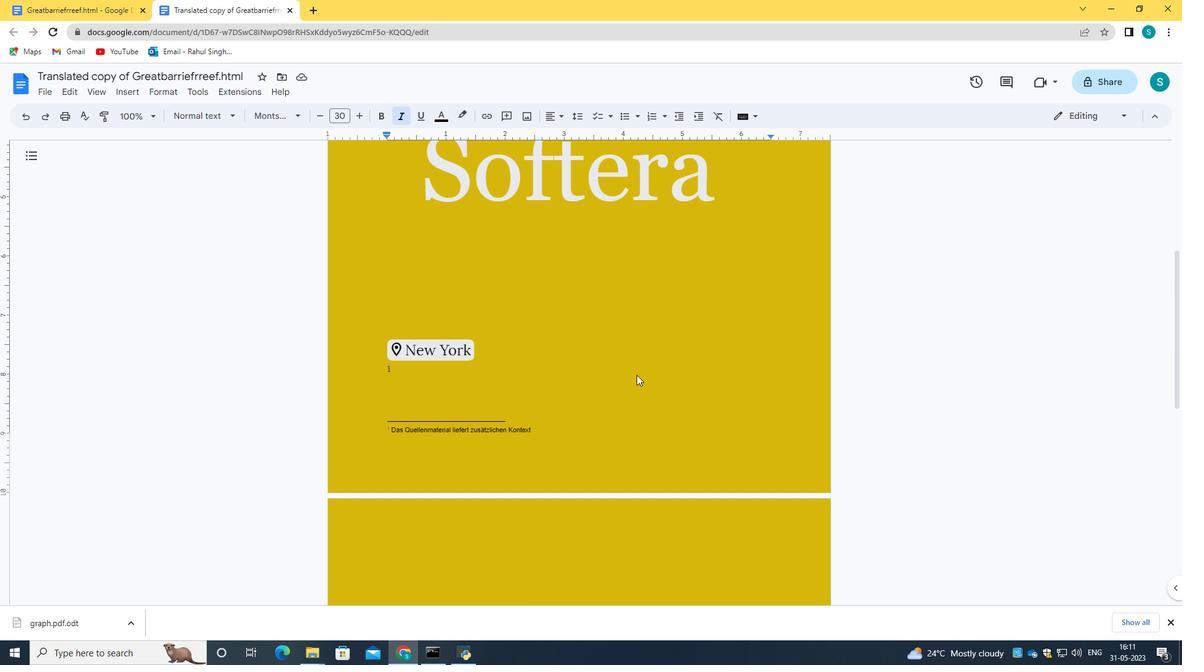 
Action: Mouse scrolled (636, 375) with delta (0, 0)
Screenshot: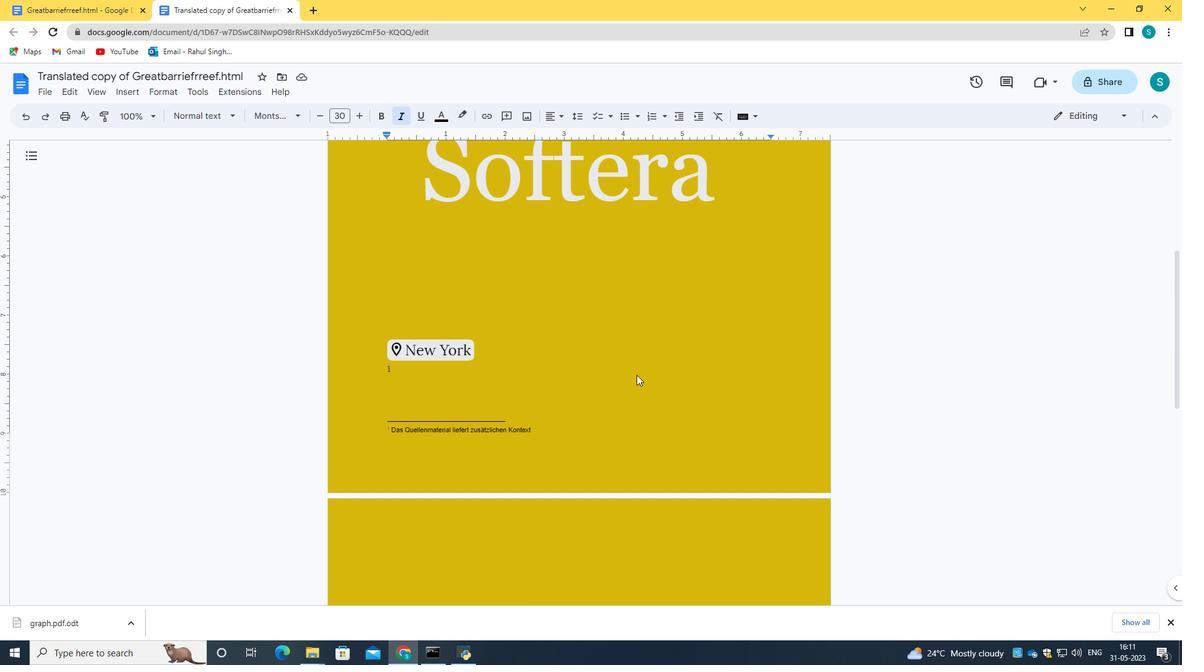 
Action: Mouse scrolled (636, 375) with delta (0, 0)
Screenshot: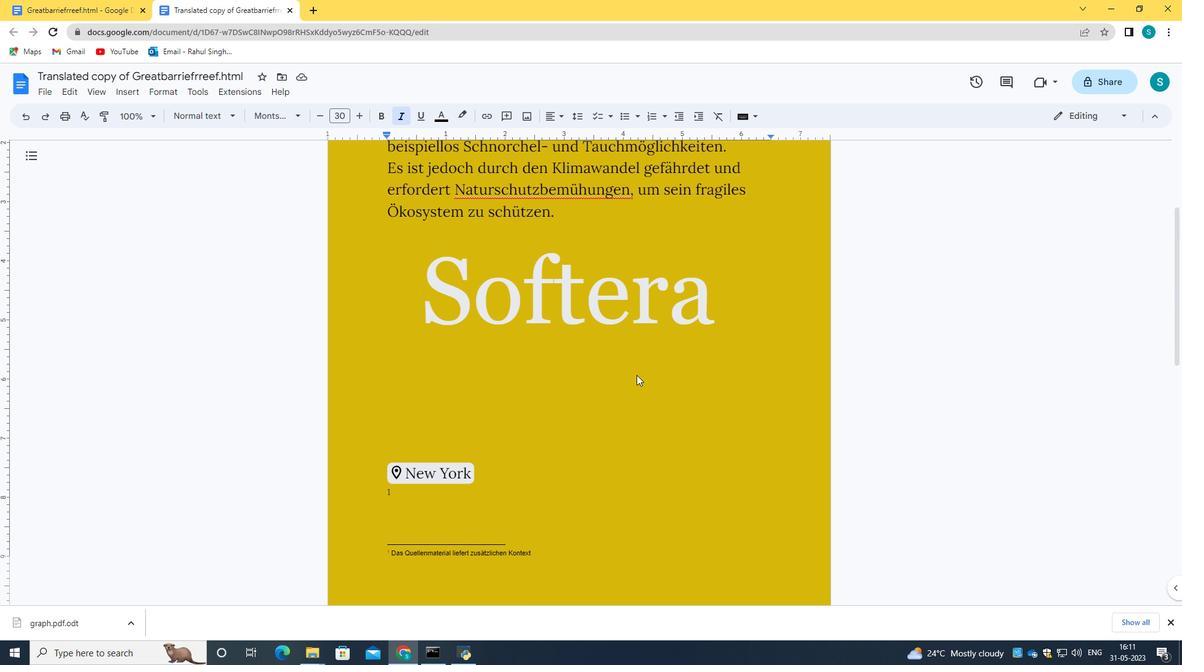 
Action: Mouse scrolled (636, 375) with delta (0, 0)
Screenshot: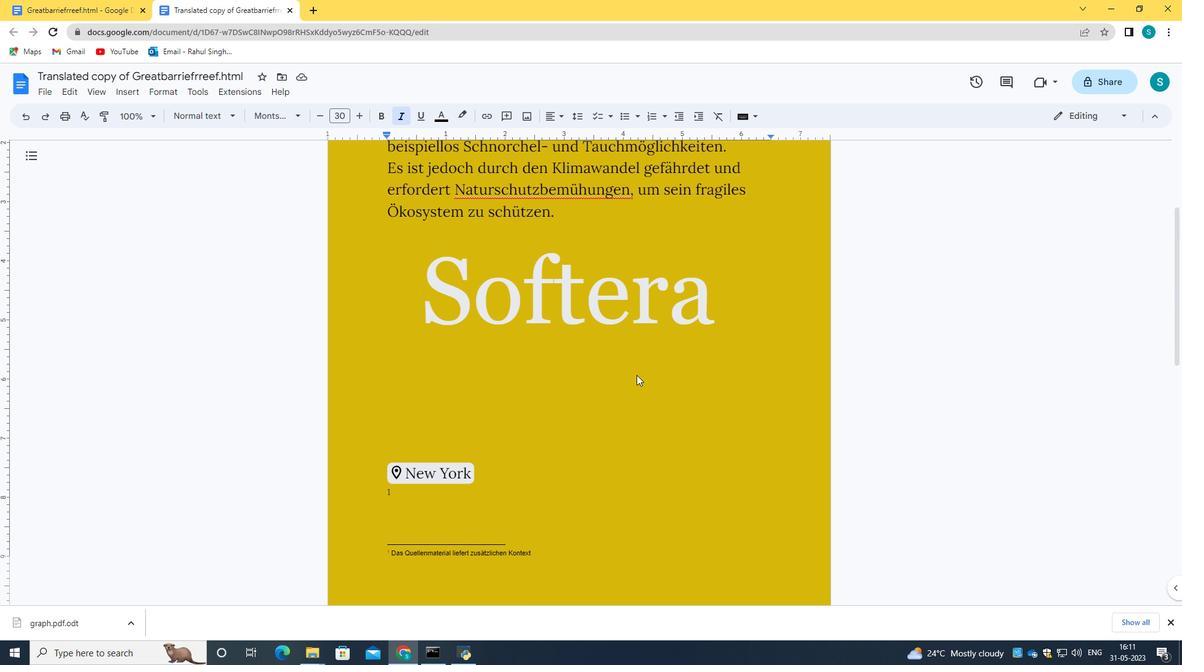 
Action: Mouse scrolled (636, 375) with delta (0, 0)
Screenshot: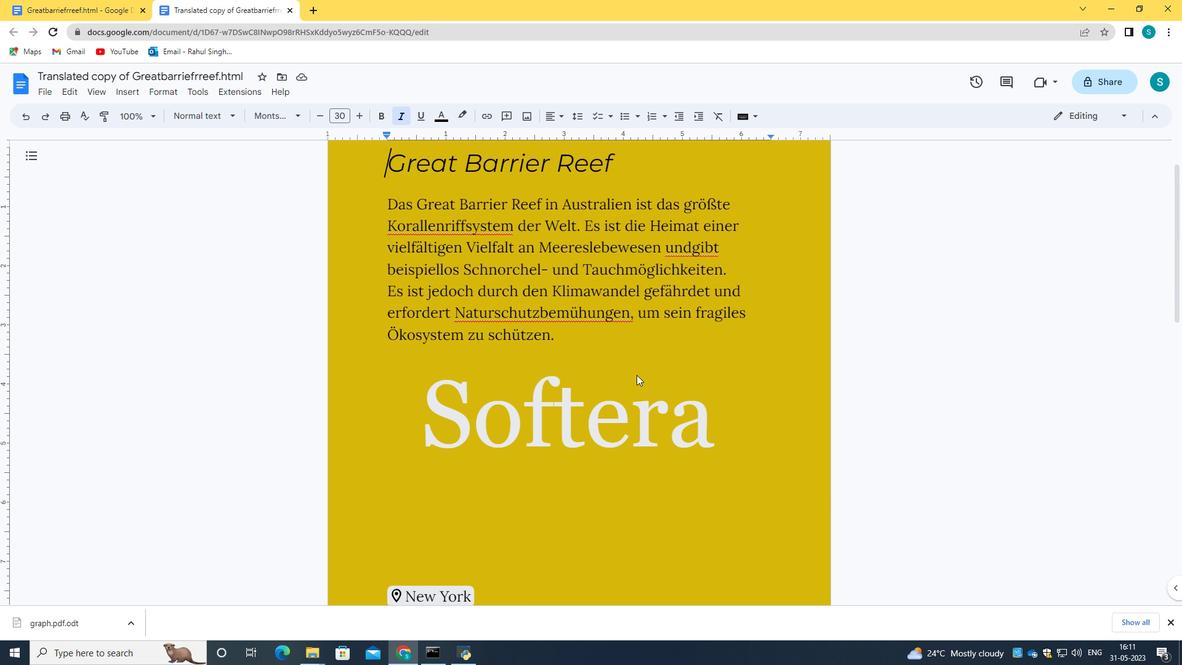 
Action: Mouse scrolled (636, 375) with delta (0, 0)
Screenshot: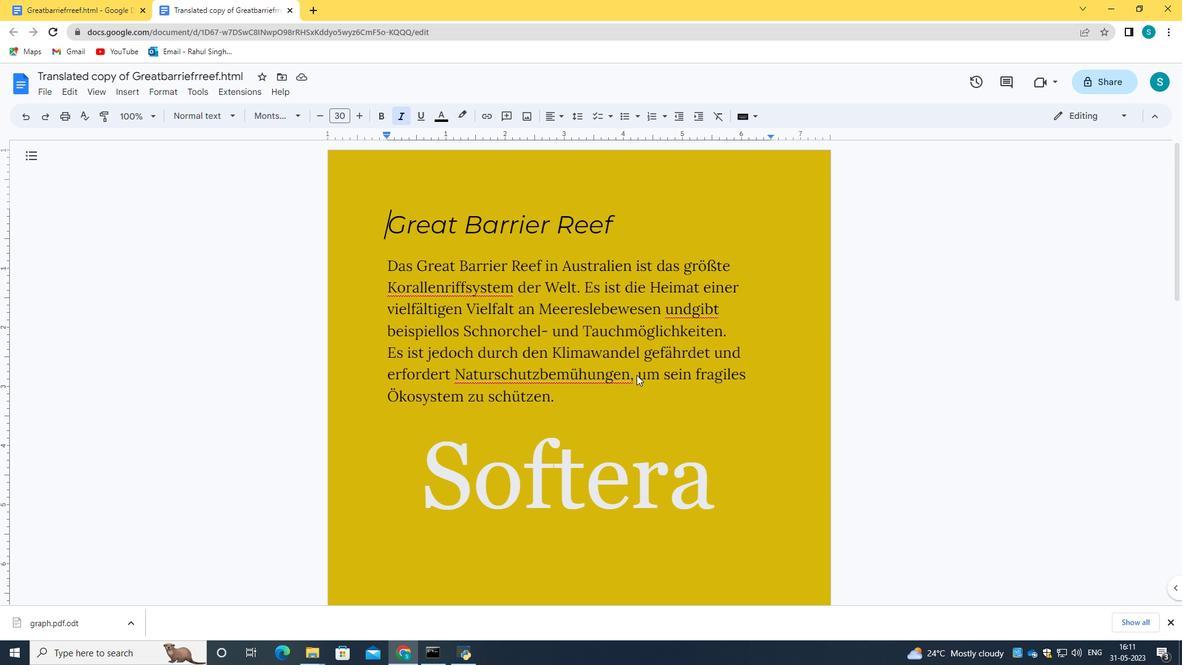 
Action: Mouse moved to (99, 89)
Screenshot: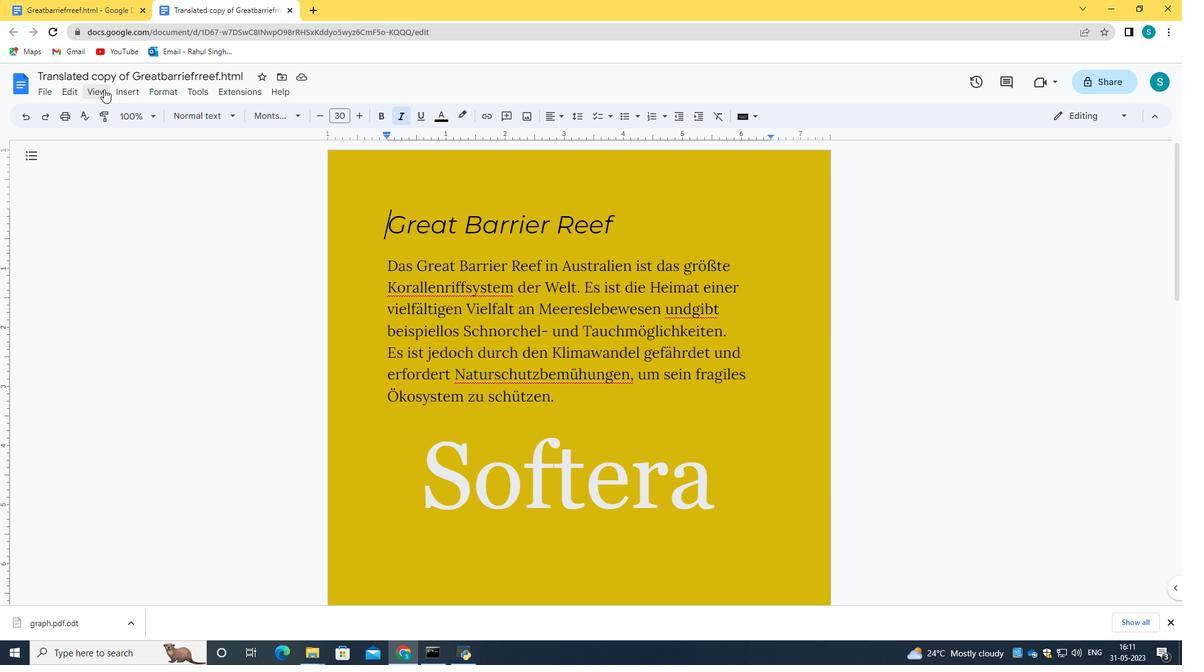
Action: Mouse pressed left at (99, 89)
Screenshot: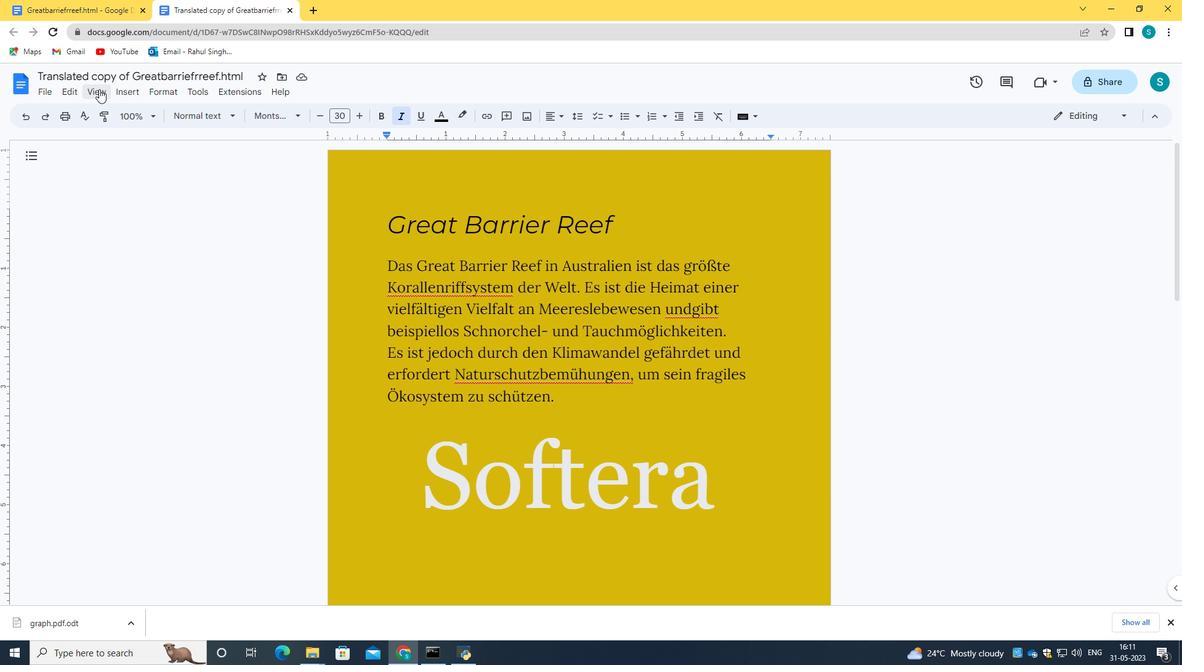 
Action: Mouse moved to (860, 203)
Screenshot: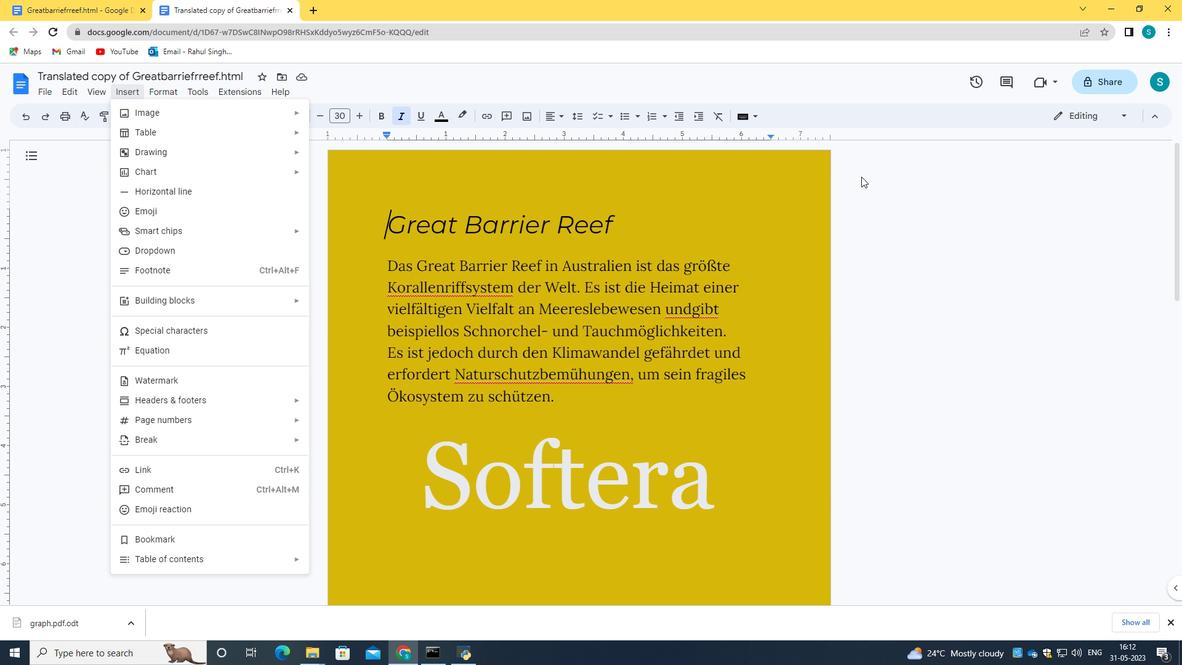 
Action: Mouse pressed left at (860, 203)
Screenshot: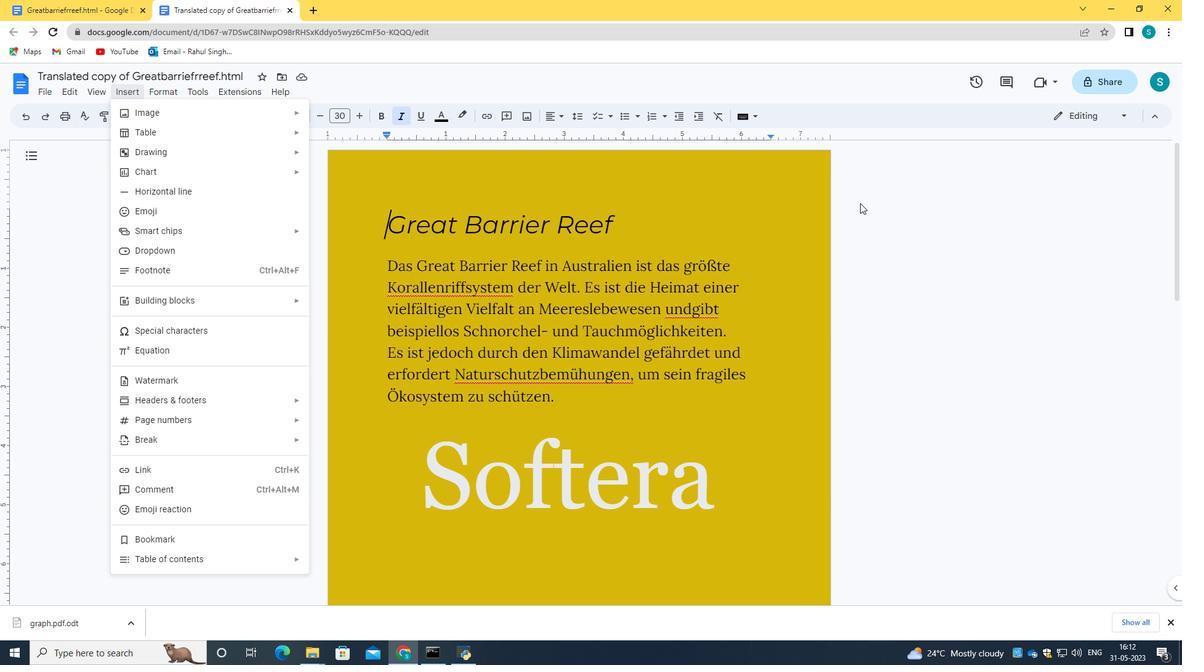 
